 Task: Create in the project ArchiTech in Backlog an issue 'Create a data backup and recovery plan for a company's IT infrastructure', assign it to team member softage.4@softage.net and change the status to IN PROGRESS. Create in the project ArchiTech in Backlog an issue 'Develop a custom inventory management system', assign it to team member softage.1@softage.net and change the status to IN PROGRESS
Action: Mouse moved to (196, 63)
Screenshot: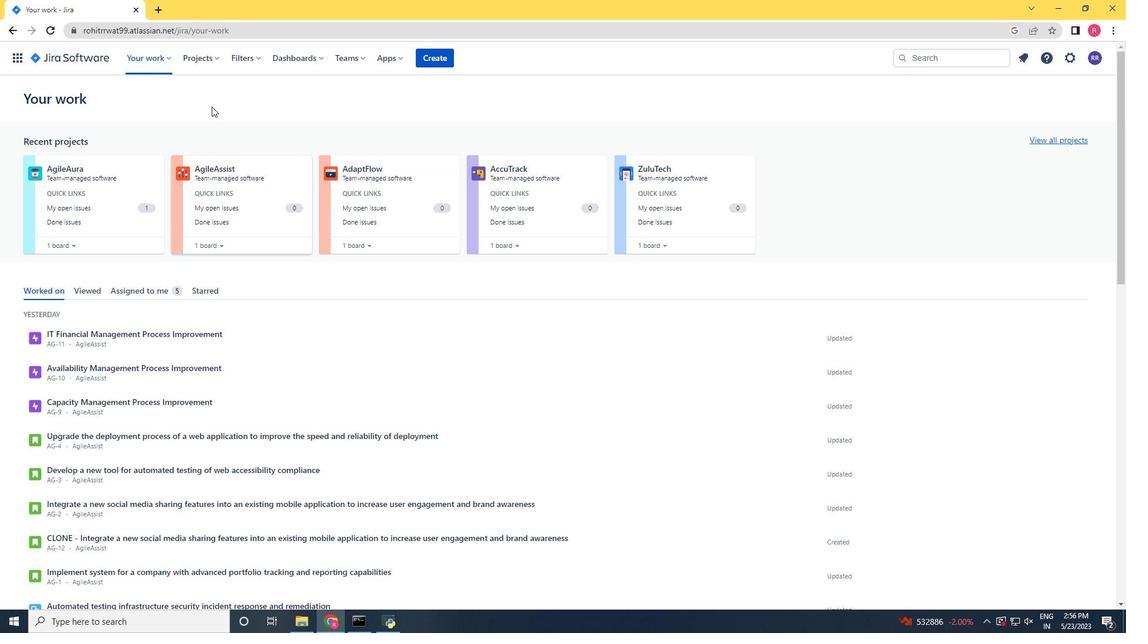 
Action: Mouse pressed left at (196, 63)
Screenshot: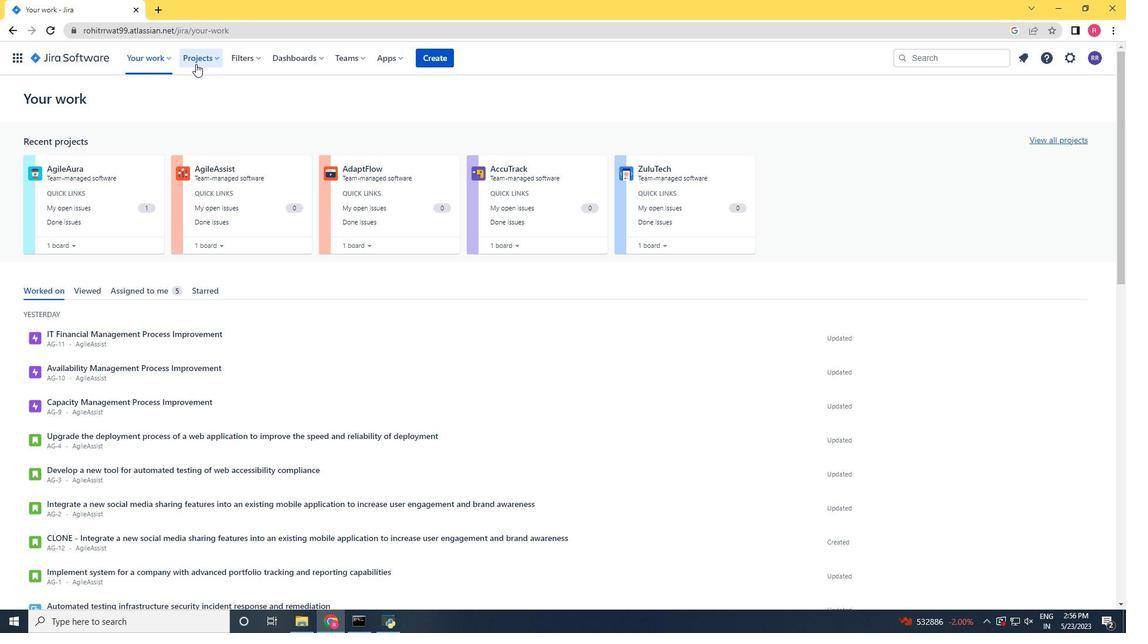
Action: Mouse moved to (235, 119)
Screenshot: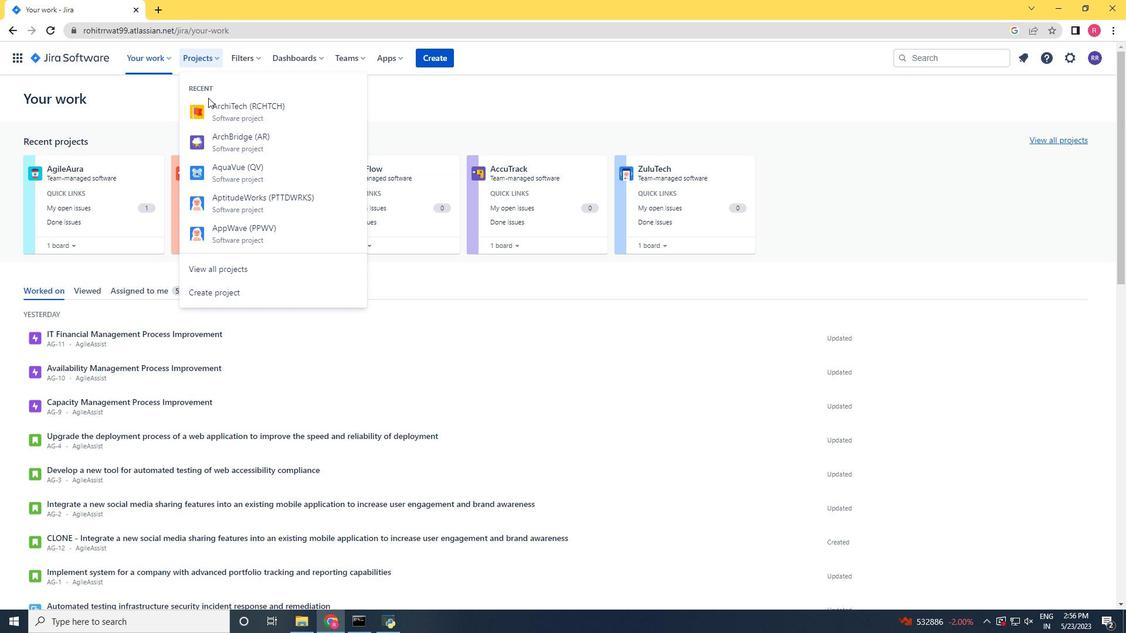 
Action: Mouse pressed left at (235, 119)
Screenshot: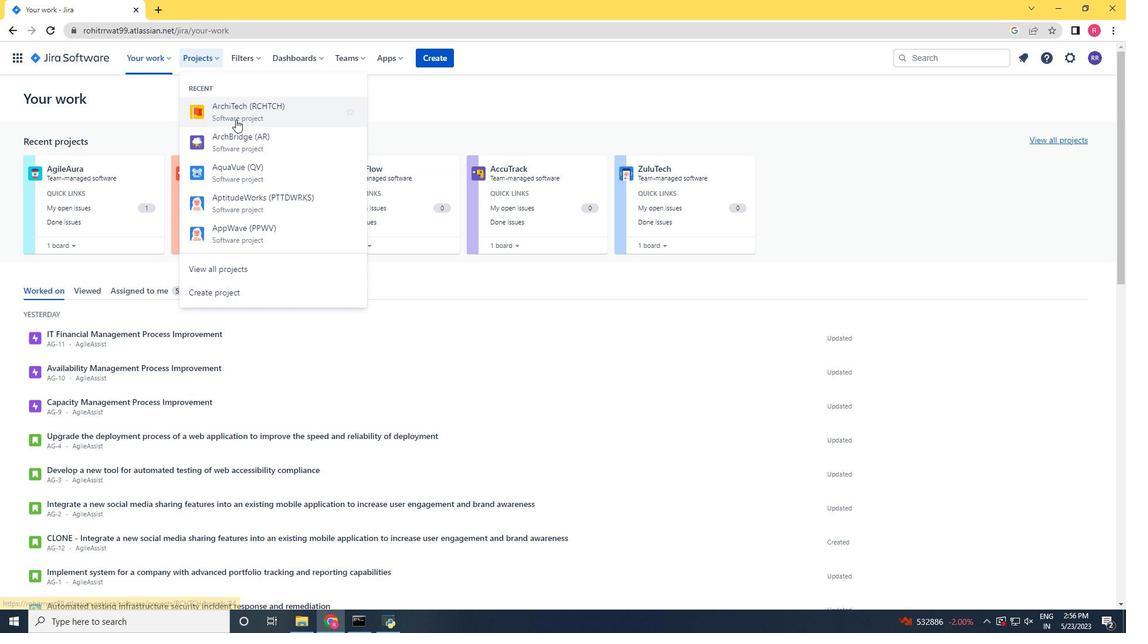
Action: Mouse moved to (72, 180)
Screenshot: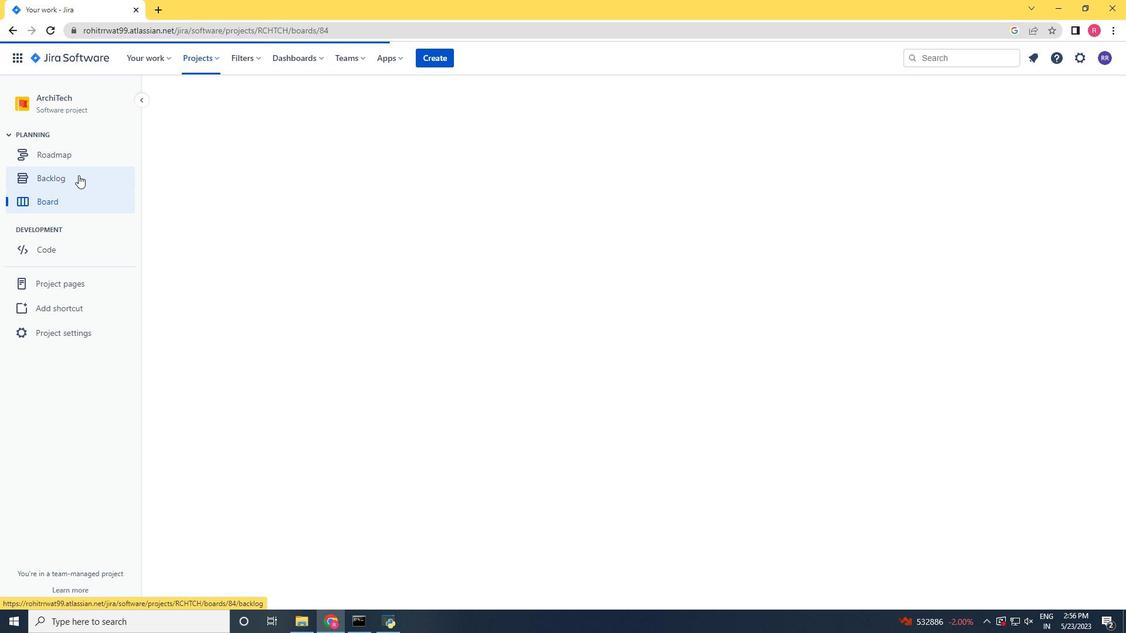
Action: Mouse pressed left at (72, 180)
Screenshot: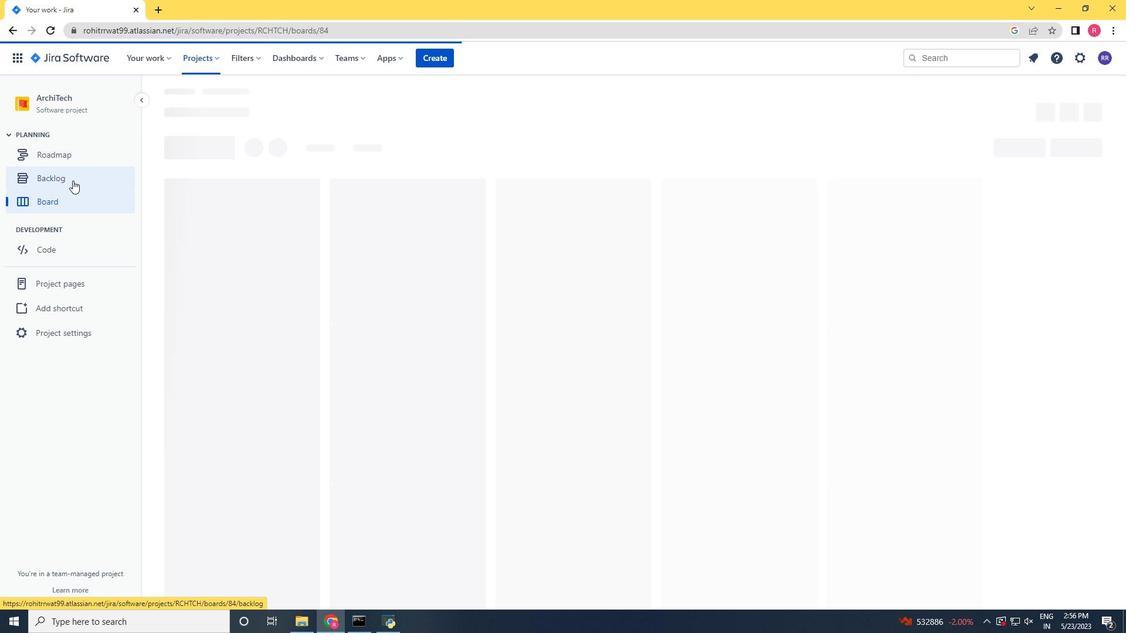 
Action: Mouse moved to (225, 446)
Screenshot: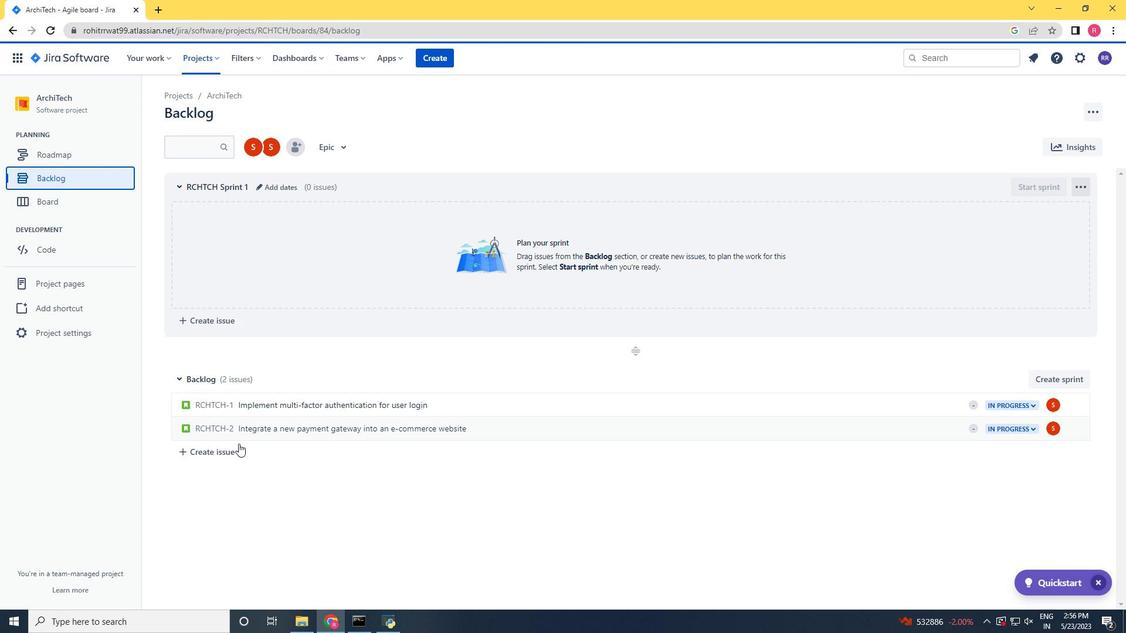 
Action: Mouse pressed left at (225, 446)
Screenshot: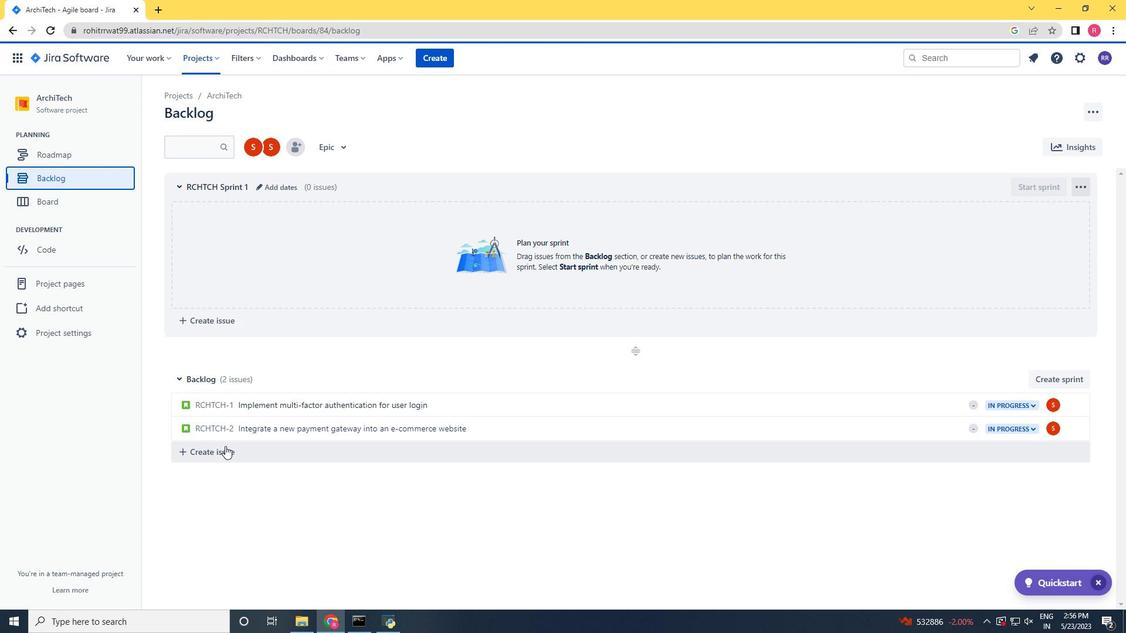 
Action: Mouse scrolled (225, 446) with delta (0, 0)
Screenshot: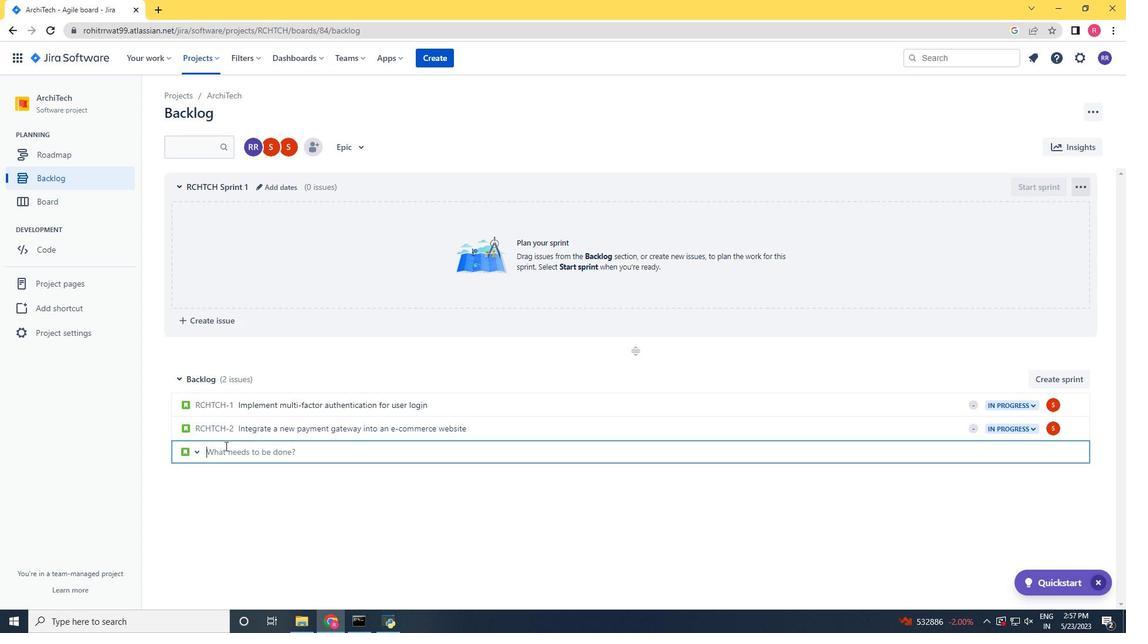 
Action: Mouse scrolled (225, 446) with delta (0, 0)
Screenshot: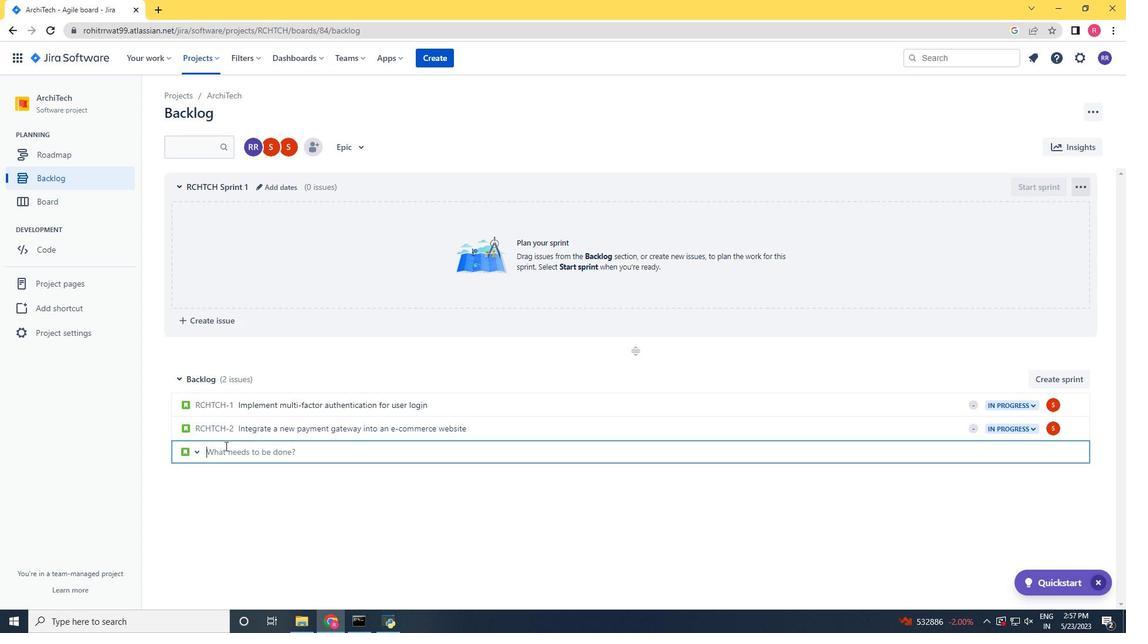 
Action: Key pressed <Key.shift>Create<Key.space>
Screenshot: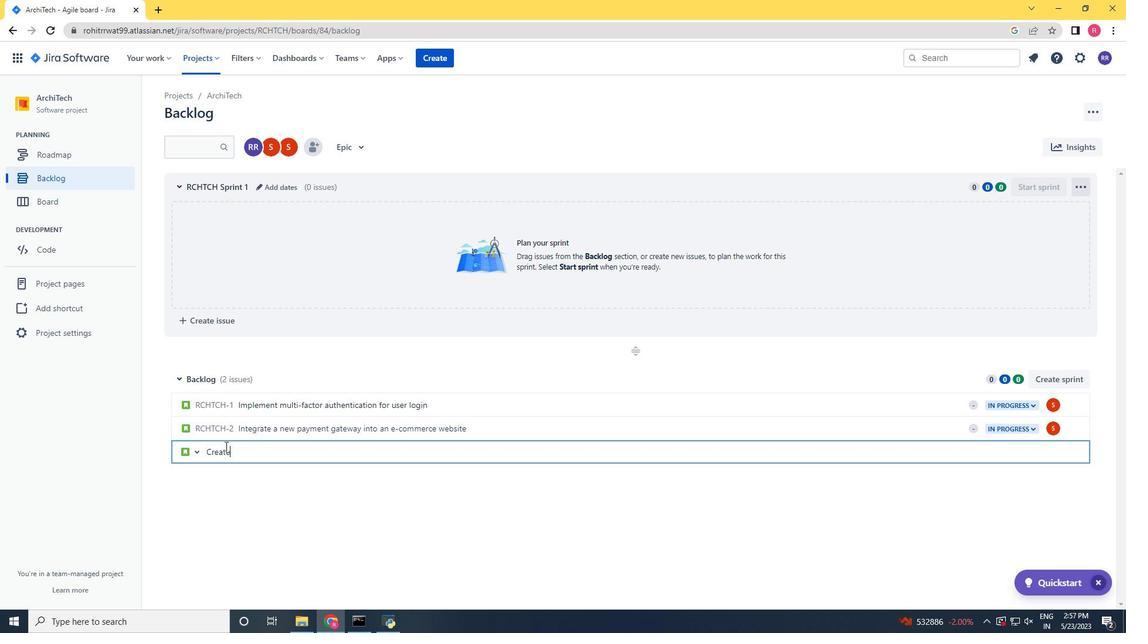 
Action: Mouse moved to (42, 251)
Screenshot: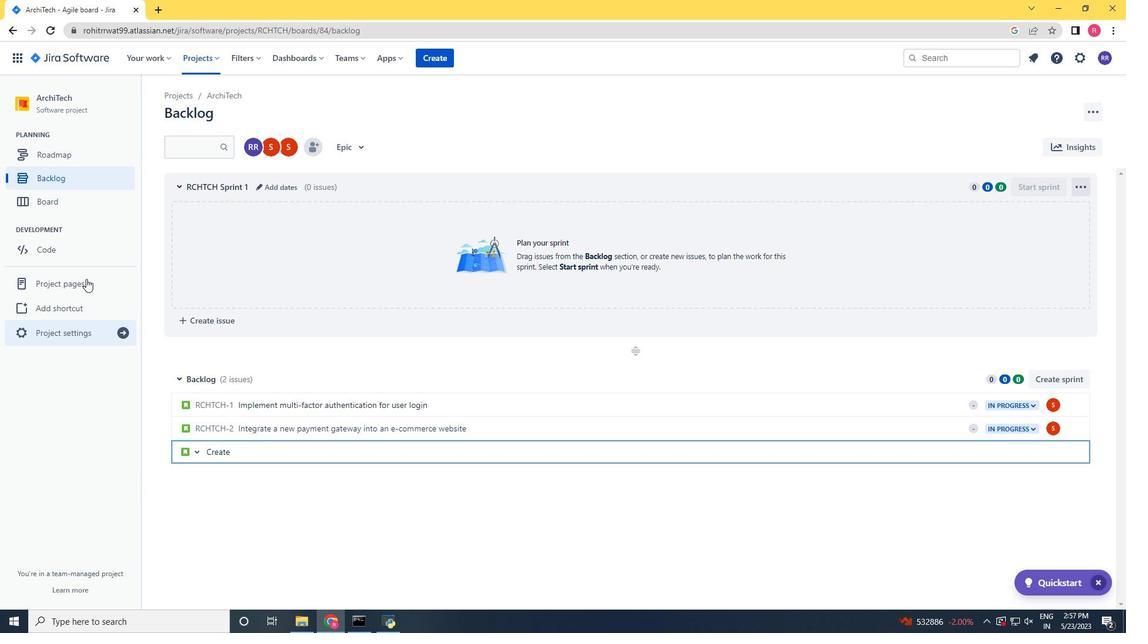 
Action: Key pressed a<Key.space>data<Key.space>bacj<Key.backspace>kup<Key.space>and<Key.space>recovery<Key.space>plan<Key.space>for<Key.space>a<Key.space>cp<Key.backspace>op<Key.backspace>mpany<Key.space><Key.backspace>'s<Key.space><Key.shift>IT<Key.space>infrastucture<Key.space><Key.left><Key.left><Key.left><Key.left><Key.left><Key.left><Key.left><Key.left><Key.left><Key.left><Key.left><Key.left><Key.right><Key.right><Key.right><Key.right><Key.right>r<Key.right><Key.right><Key.right><Key.right><Key.right><Key.right><Key.right><Key.right><Key.right><Key.right><Key.enter>
Screenshot: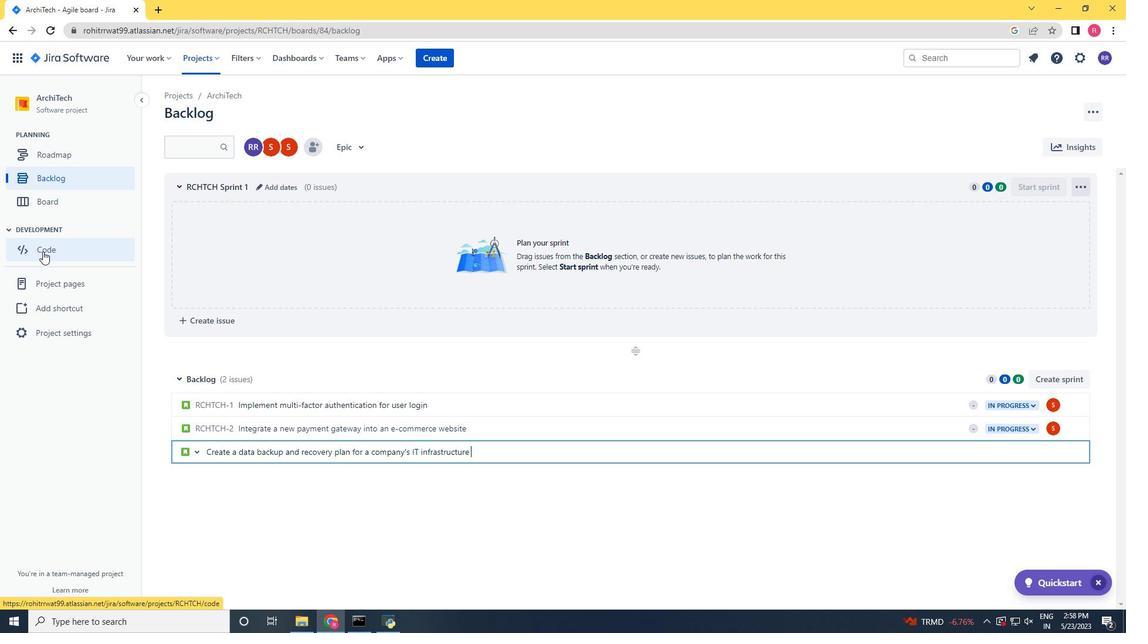 
Action: Mouse moved to (1018, 451)
Screenshot: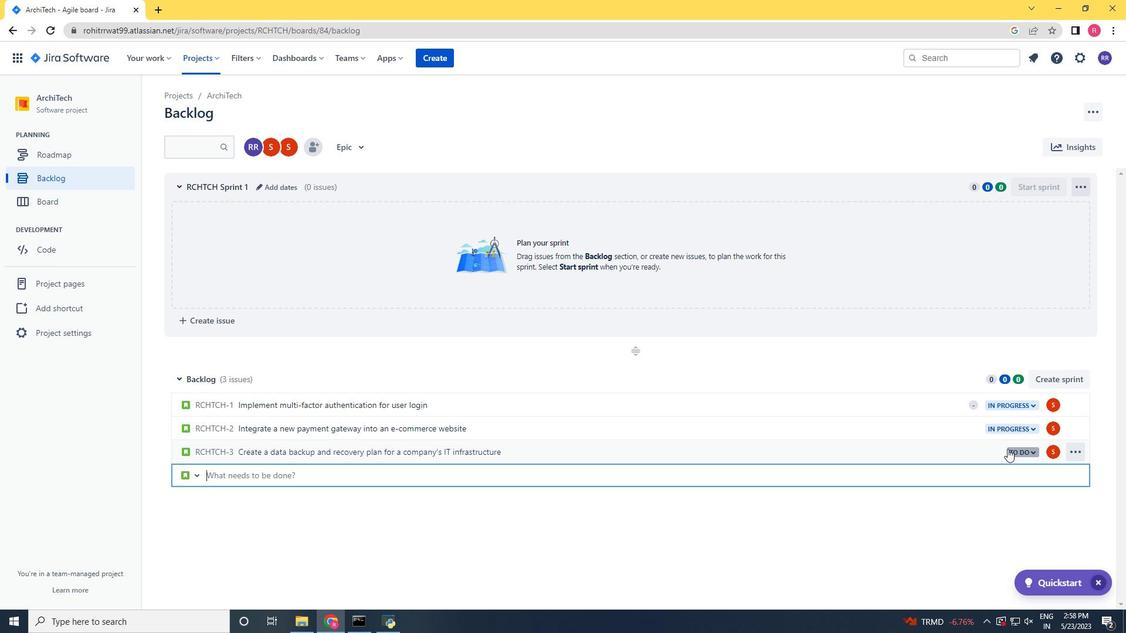 
Action: Mouse pressed left at (1018, 451)
Screenshot: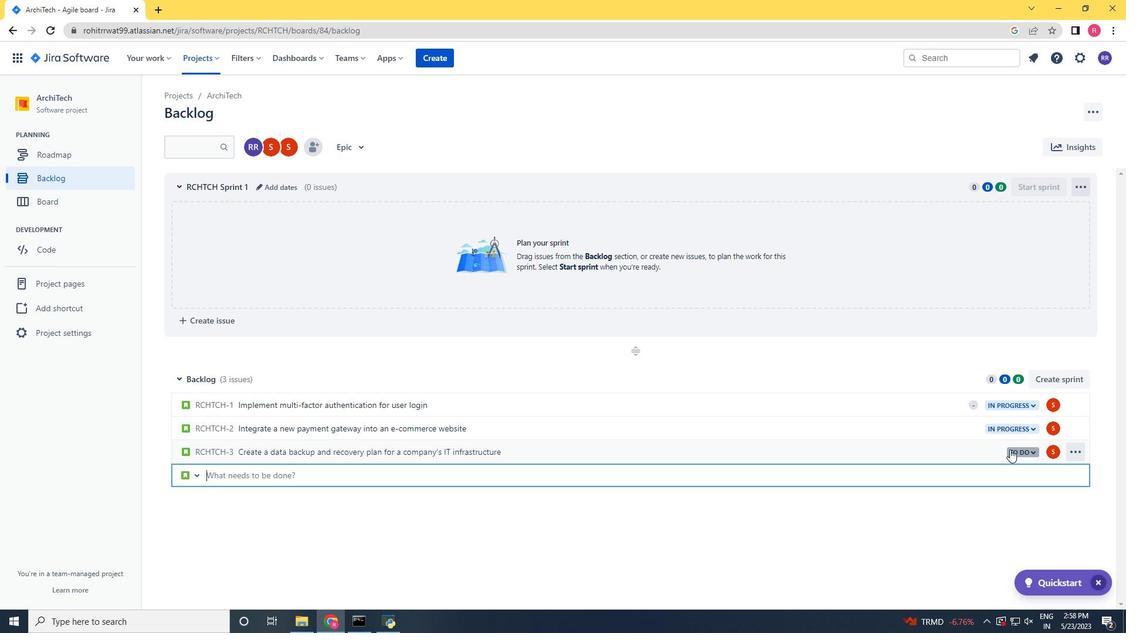 
Action: Mouse moved to (952, 480)
Screenshot: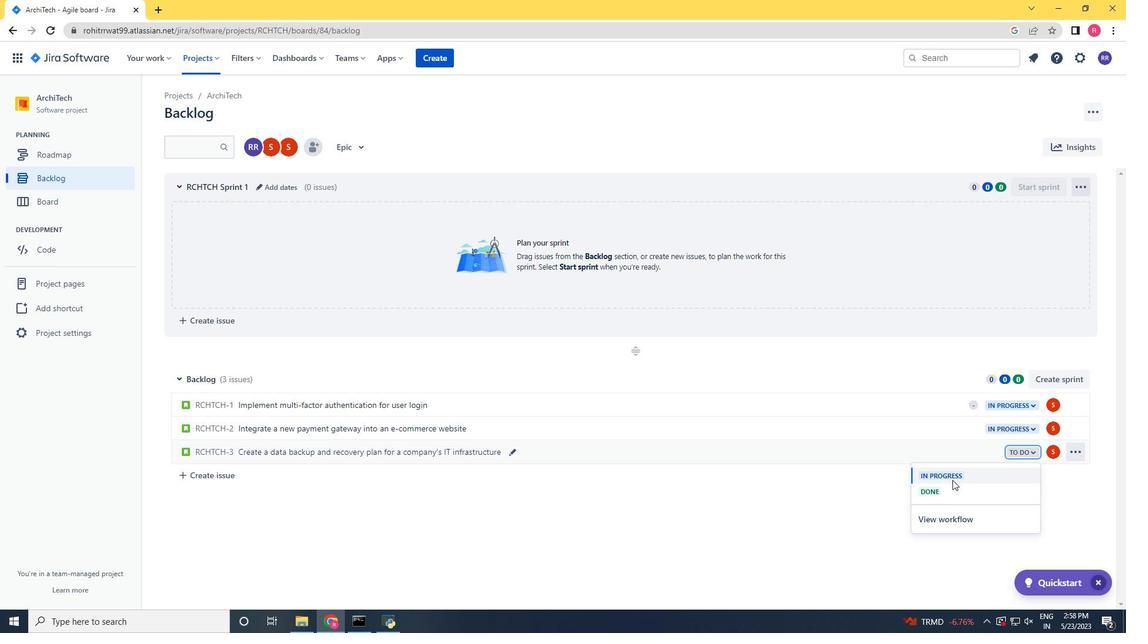 
Action: Mouse pressed left at (952, 480)
Screenshot: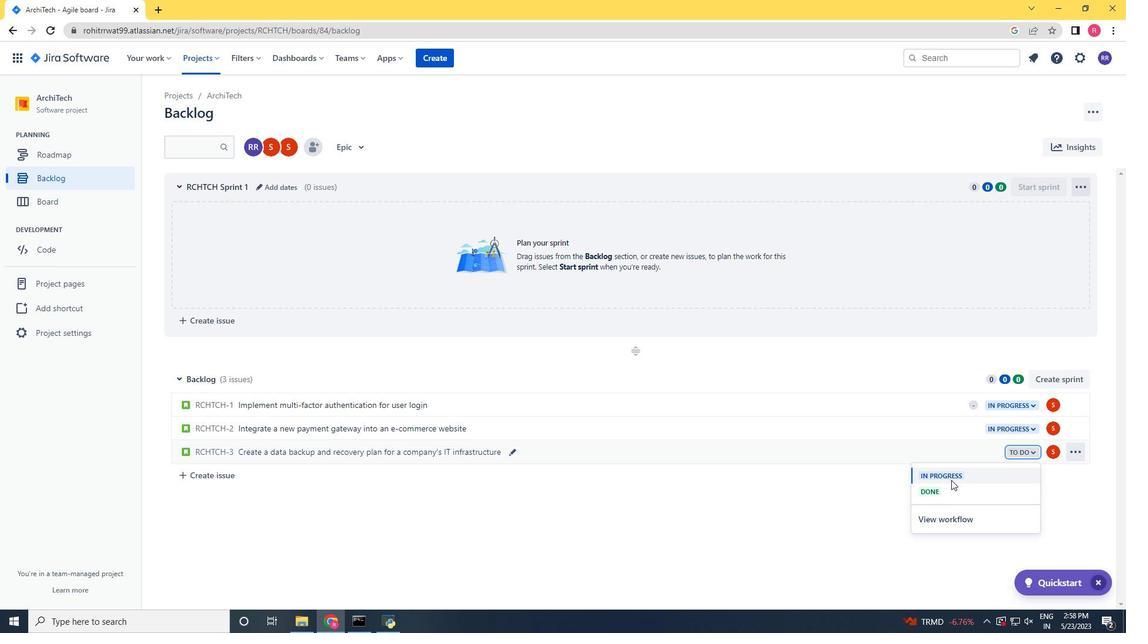 
Action: Mouse moved to (1049, 452)
Screenshot: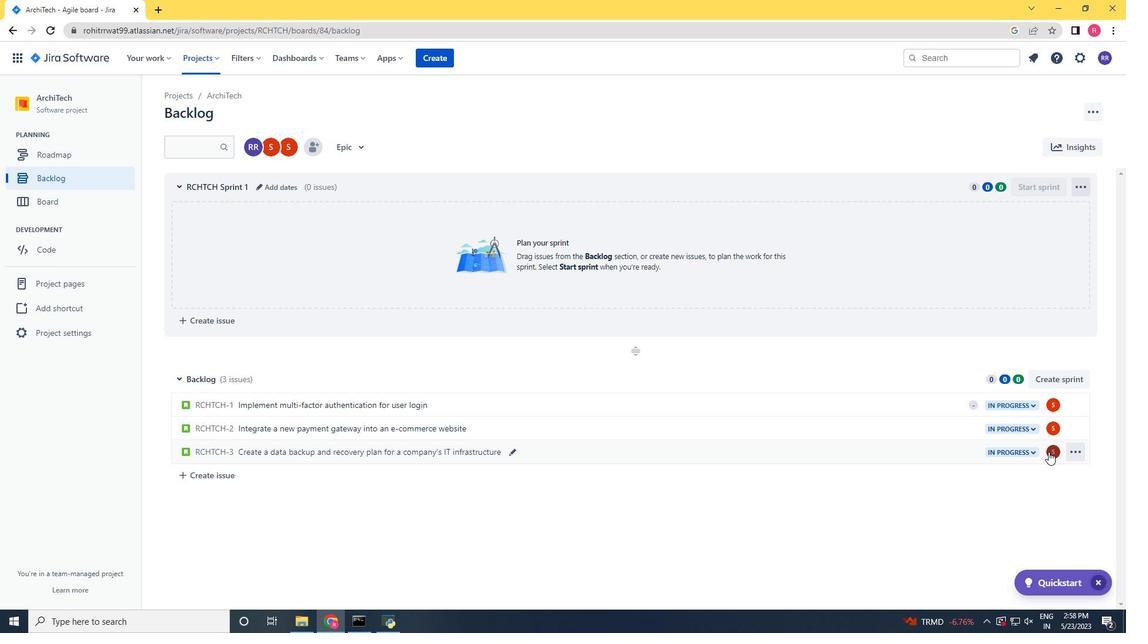 
Action: Mouse pressed left at (1049, 452)
Screenshot: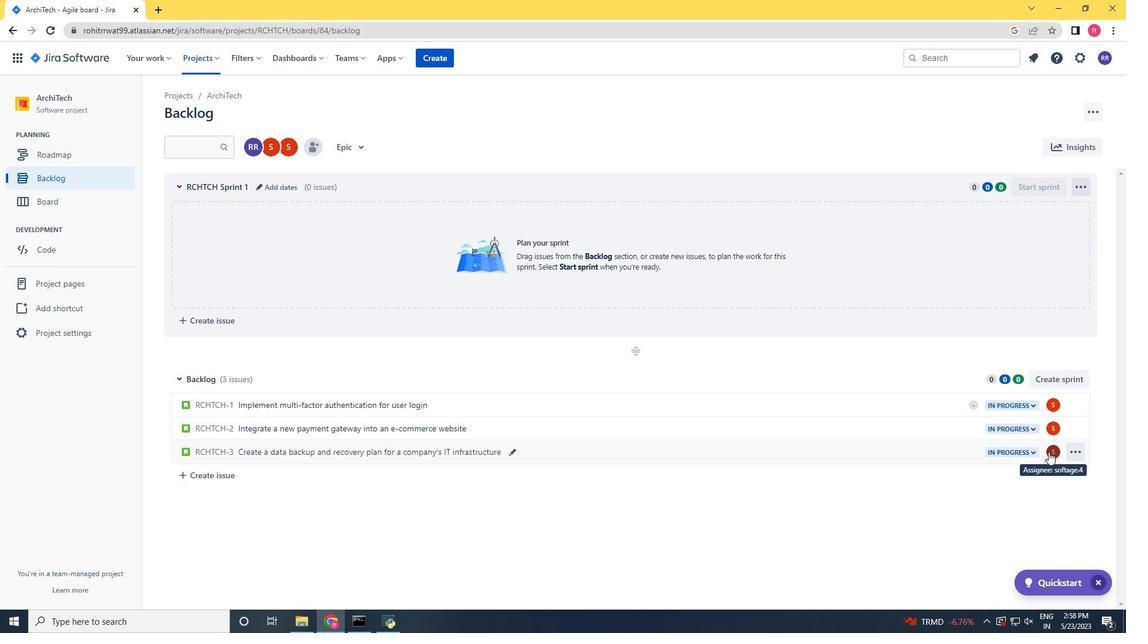 
Action: Mouse moved to (978, 514)
Screenshot: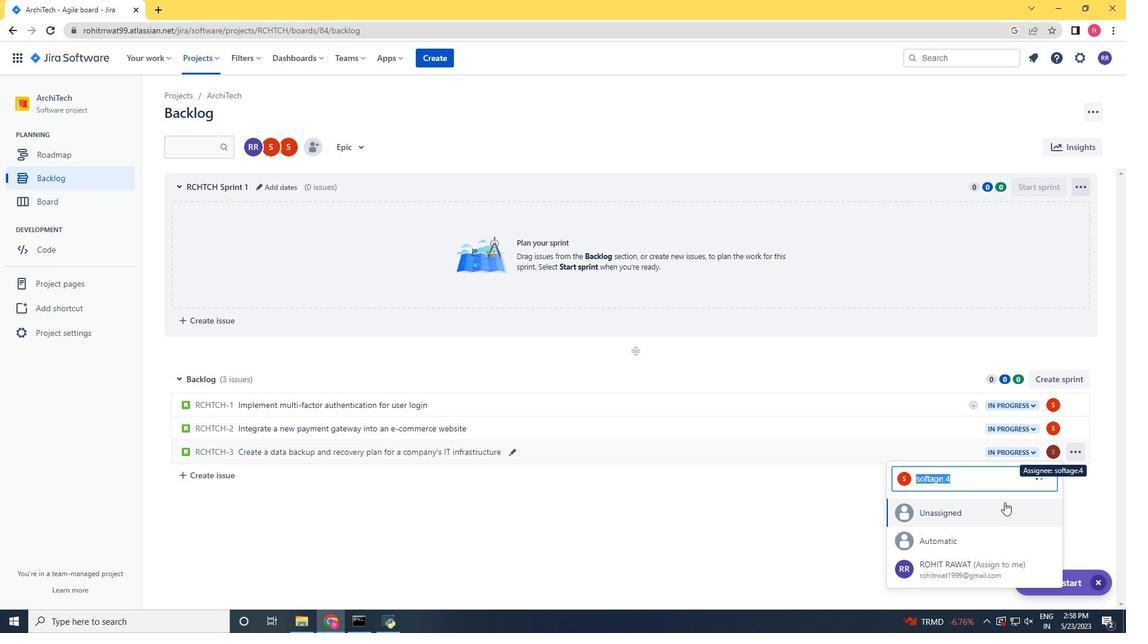 
Action: Mouse scrolled (978, 514) with delta (0, 0)
Screenshot: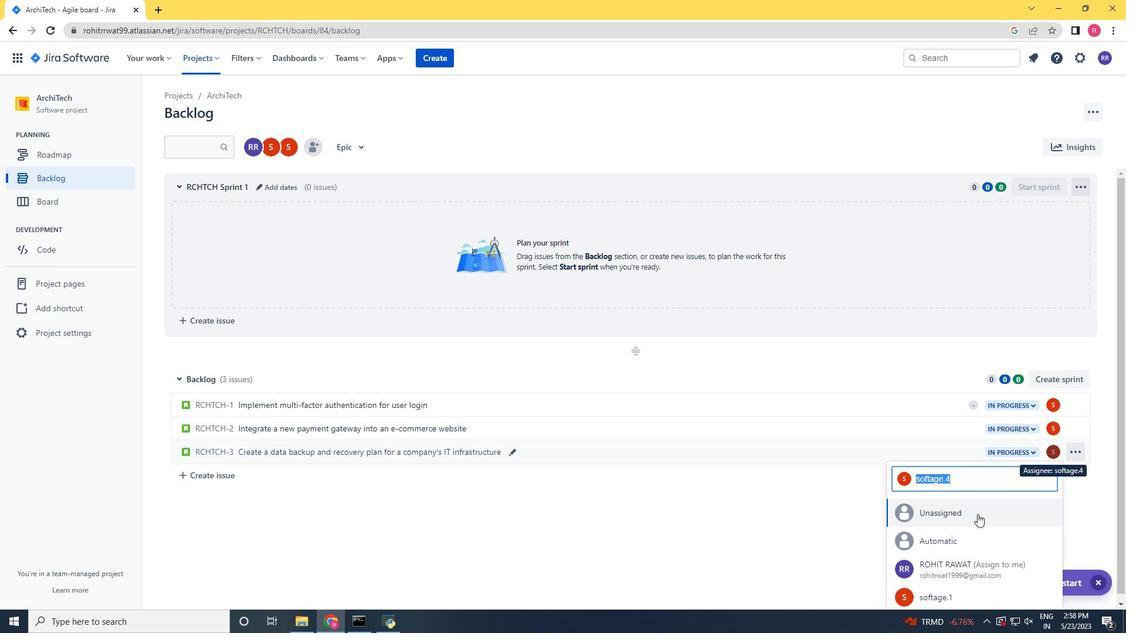 
Action: Mouse scrolled (978, 514) with delta (0, 0)
Screenshot: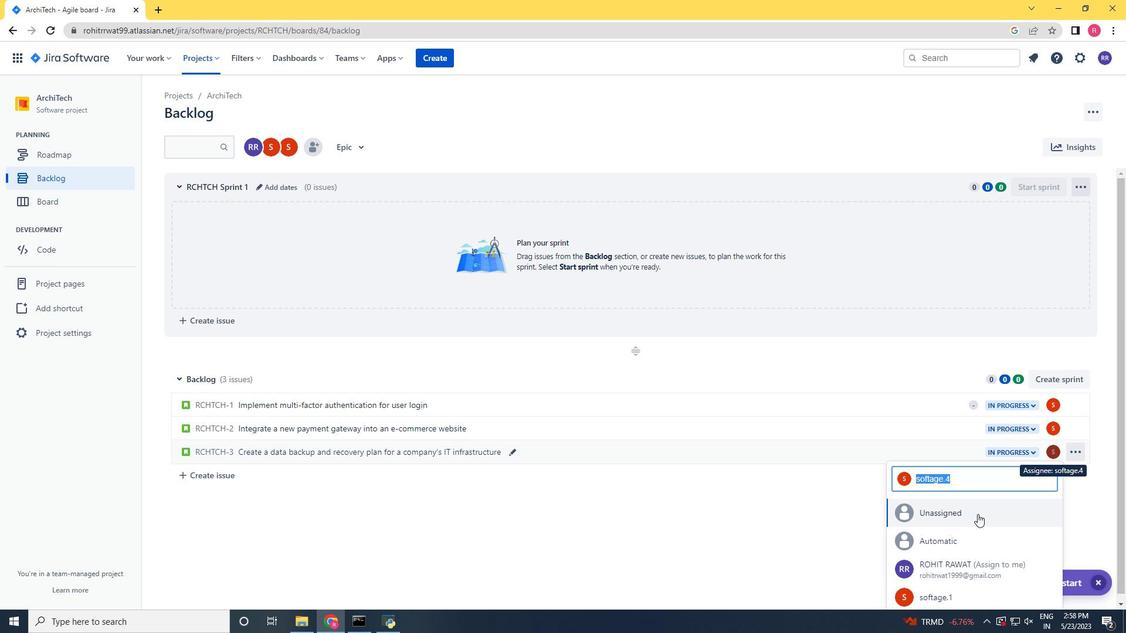 
Action: Mouse scrolled (978, 514) with delta (0, 0)
Screenshot: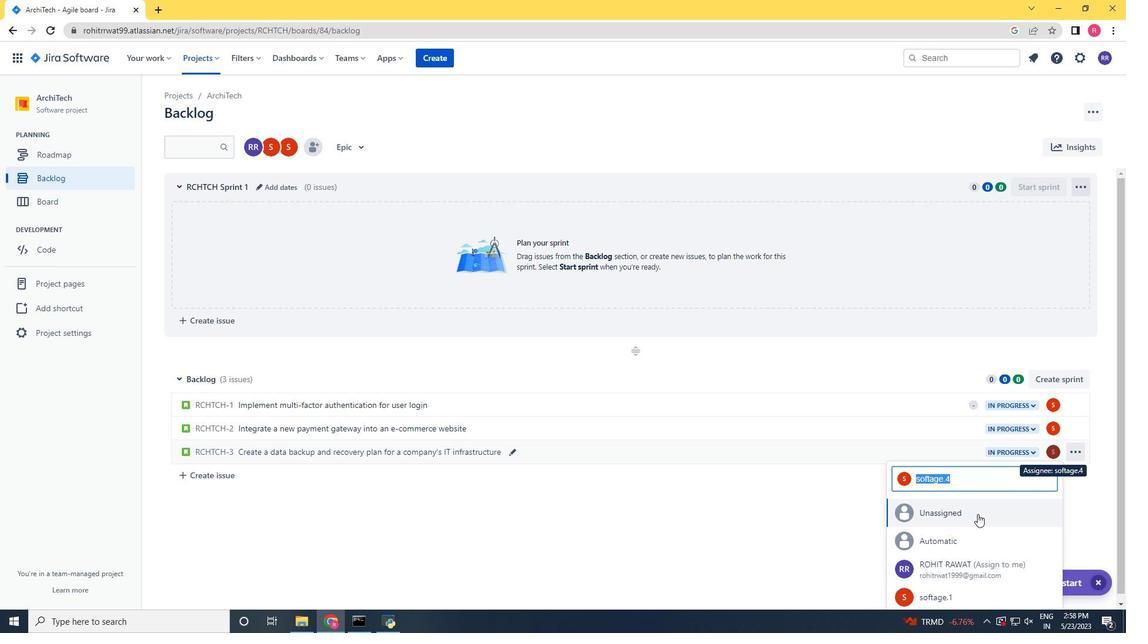 
Action: Mouse scrolled (978, 514) with delta (0, 0)
Screenshot: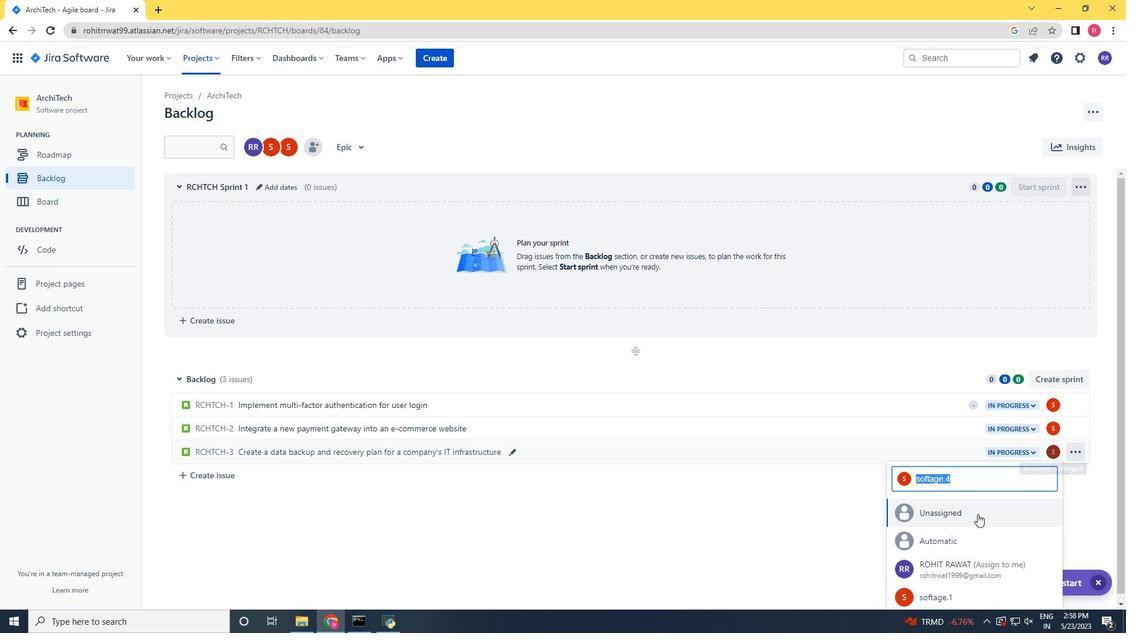 
Action: Mouse moved to (932, 594)
Screenshot: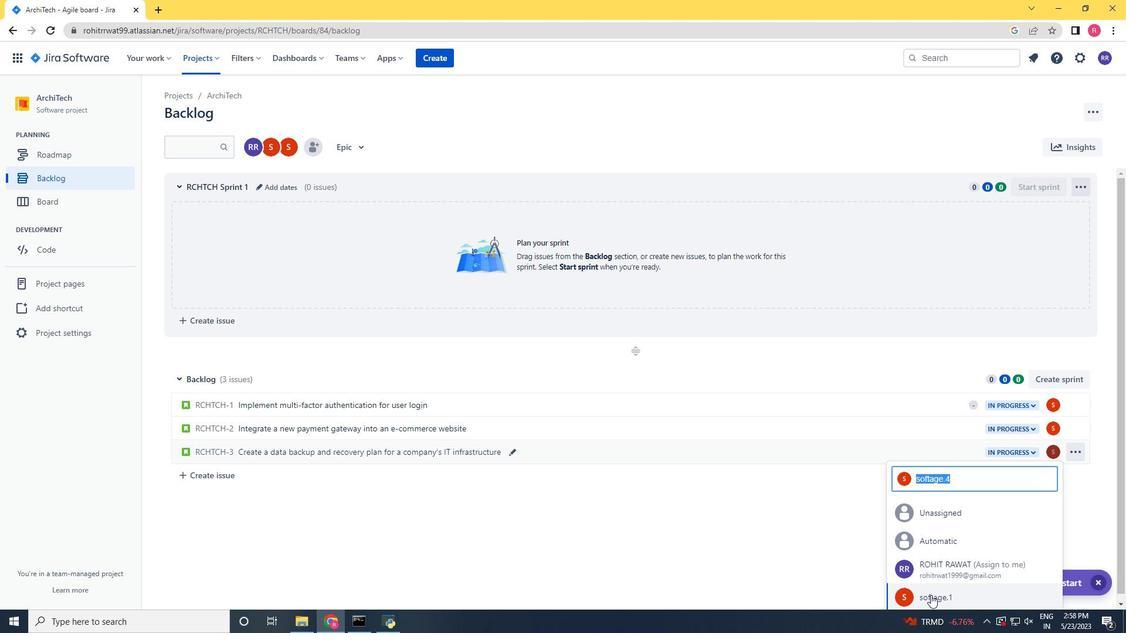 
Action: Mouse scrolled (932, 593) with delta (0, 0)
Screenshot: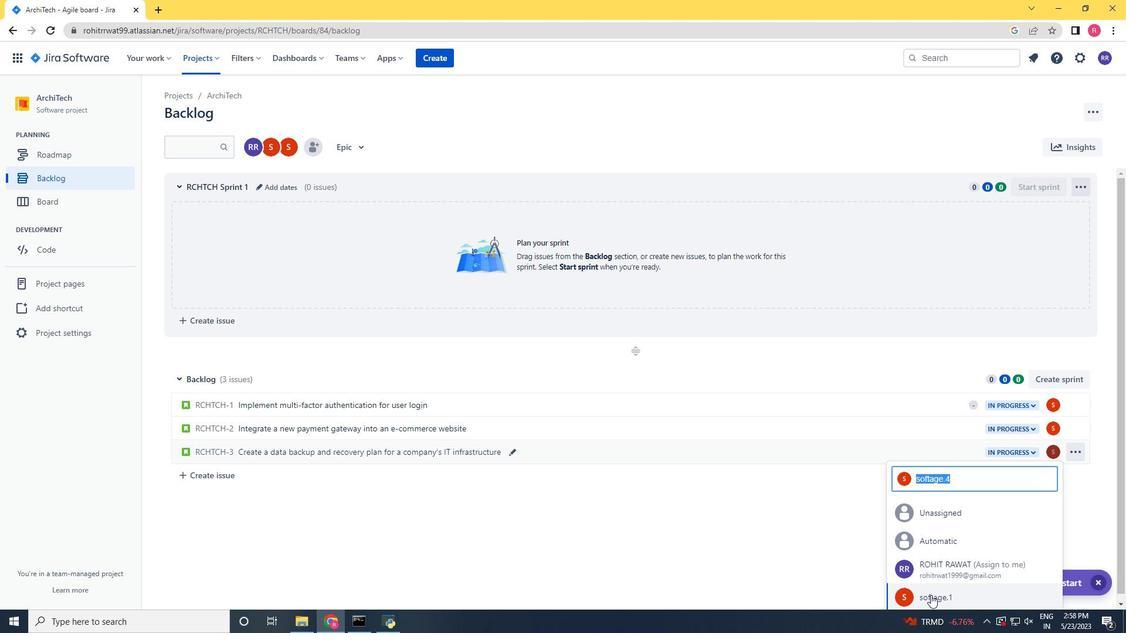 
Action: Mouse moved to (933, 592)
Screenshot: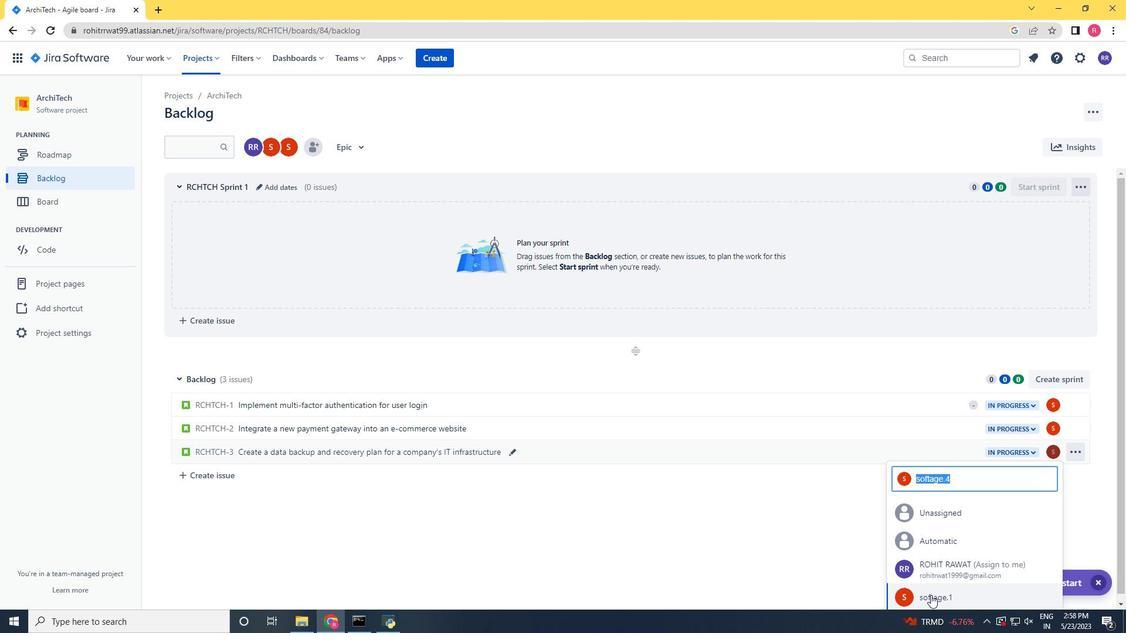
Action: Mouse scrolled (933, 592) with delta (0, 0)
Screenshot: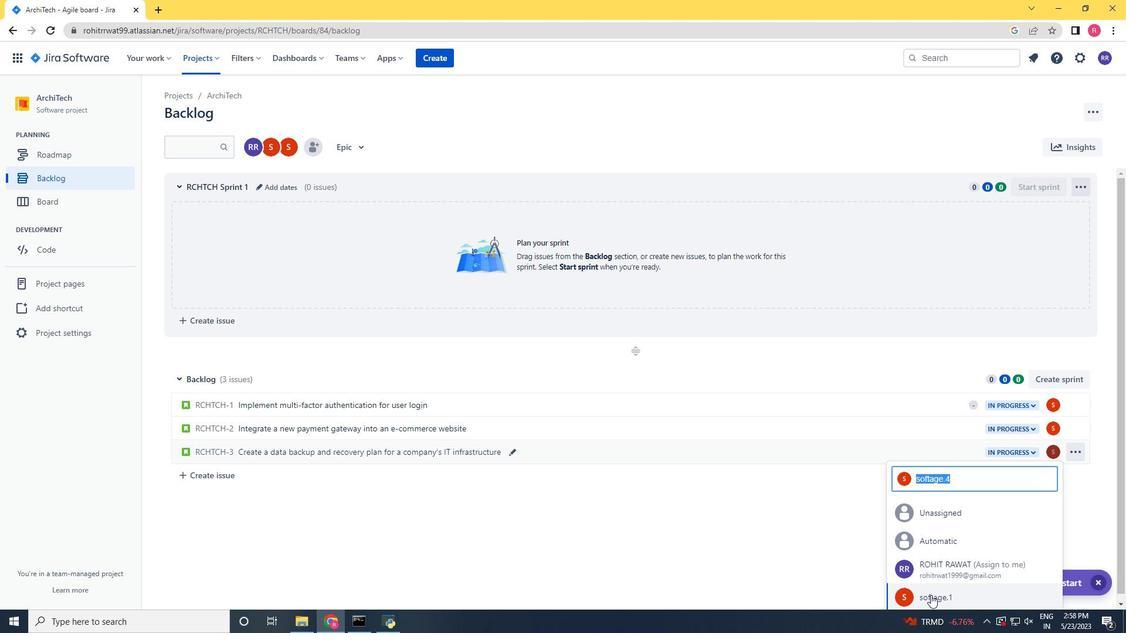 
Action: Mouse scrolled (933, 592) with delta (0, 0)
Screenshot: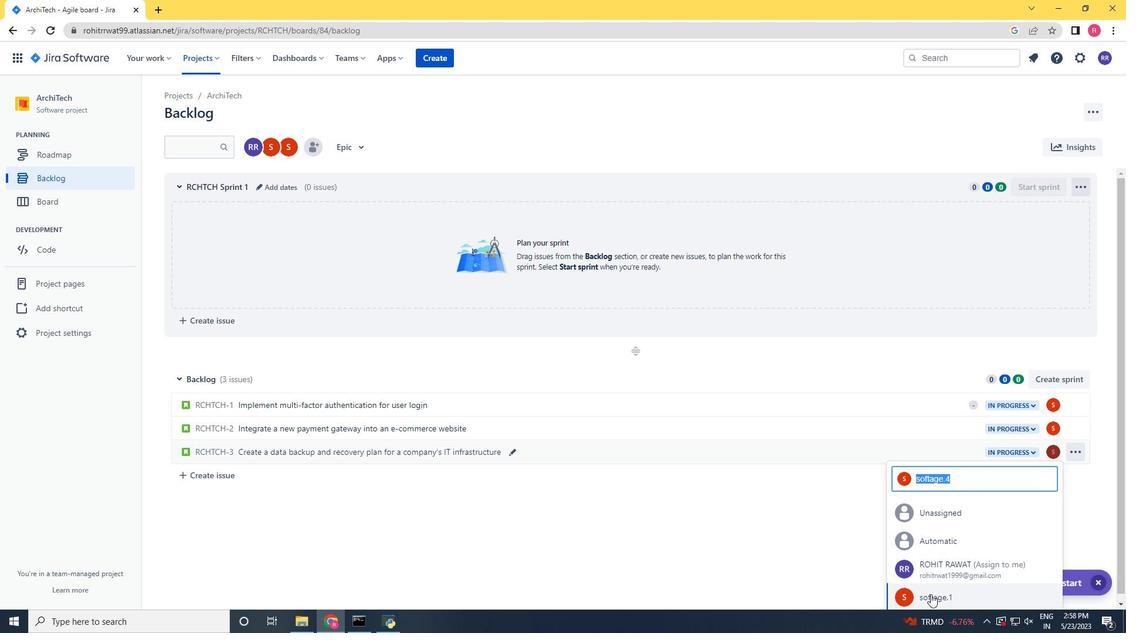 
Action: Mouse moved to (933, 592)
Screenshot: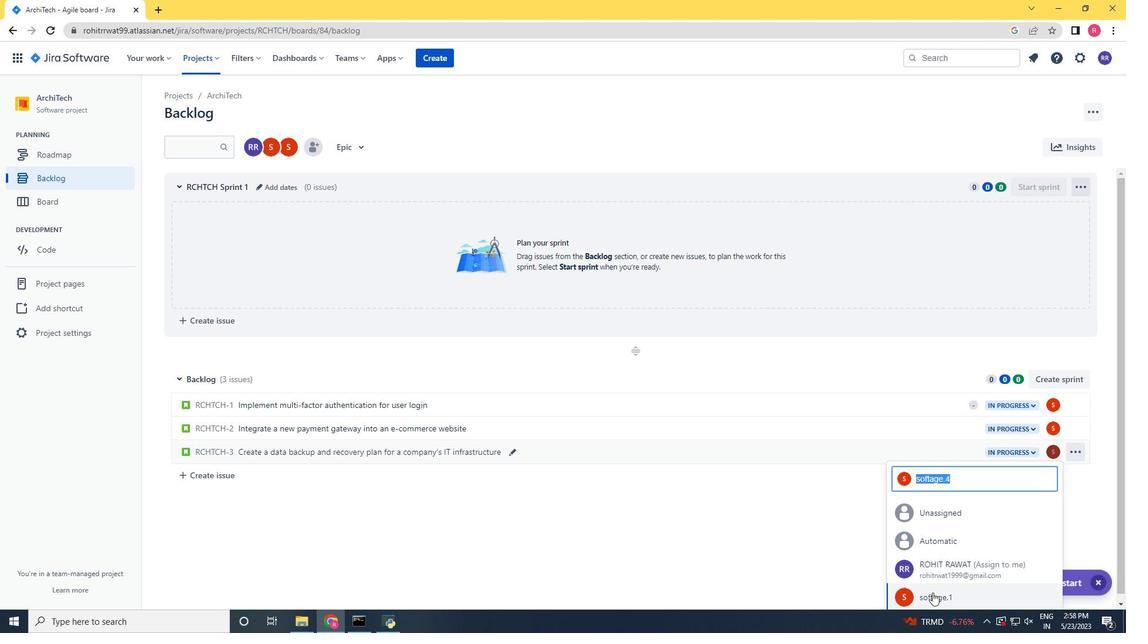 
Action: Mouse scrolled (933, 591) with delta (0, 0)
Screenshot: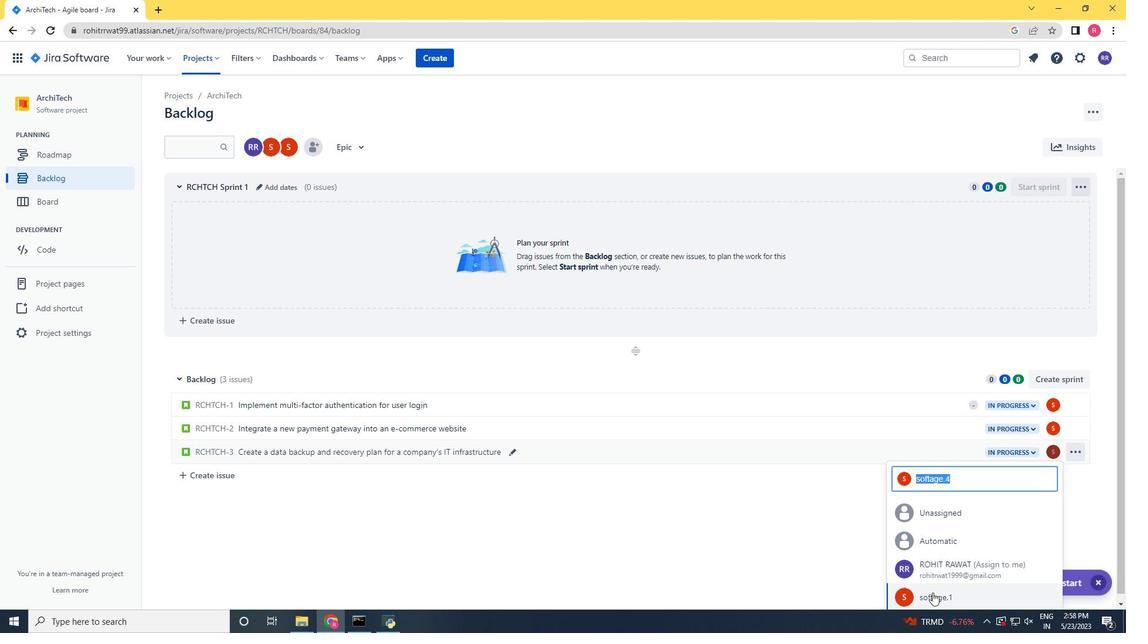
Action: Mouse moved to (555, 493)
Screenshot: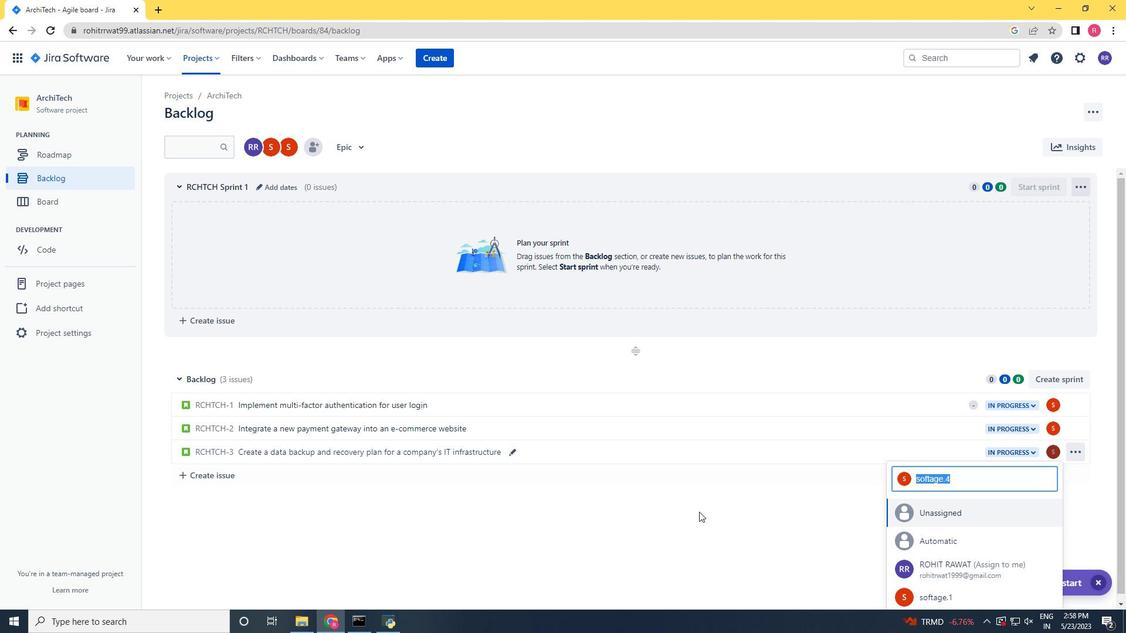 
Action: Mouse pressed left at (555, 493)
Screenshot: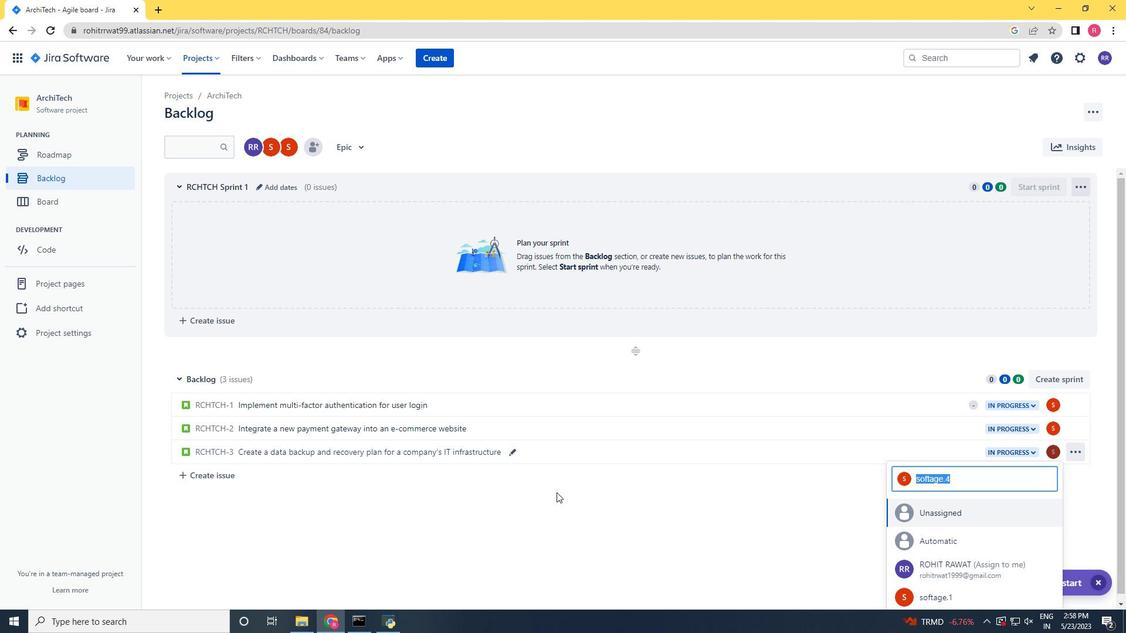 
Action: Mouse moved to (254, 481)
Screenshot: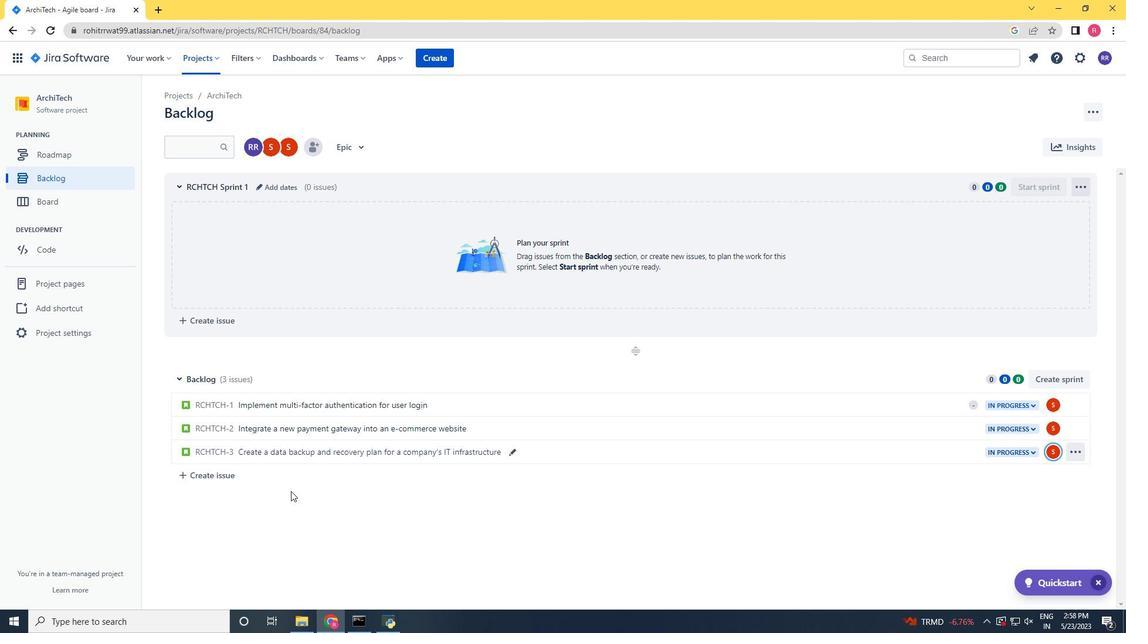 
Action: Mouse pressed left at (254, 481)
Screenshot: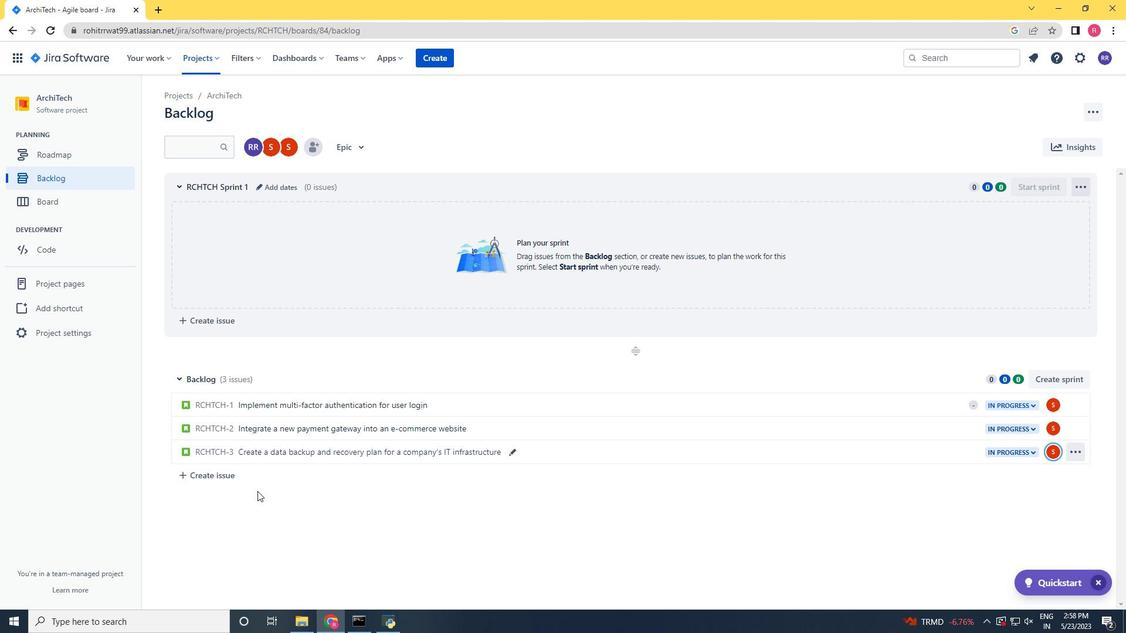 
Action: Mouse moved to (254, 480)
Screenshot: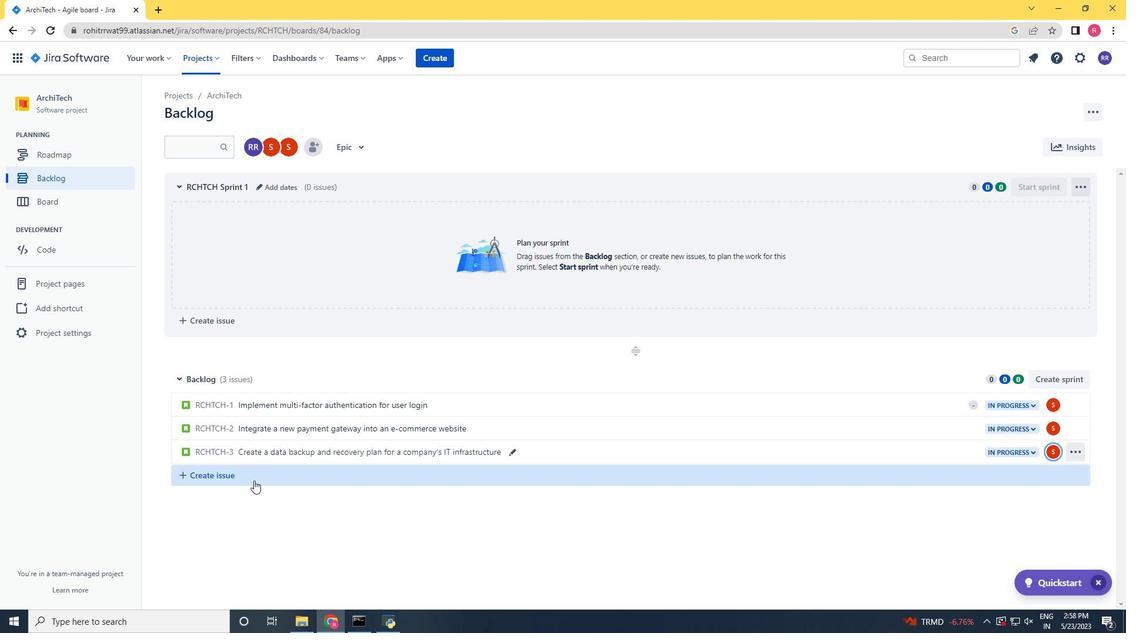 
Action: Key pressed <Key.shift>Develop<Key.space>a<Key.space>custom<Key.space>inventory<Key.space>management<Key.space>system<Key.space><Key.enter><Key.enter>
Screenshot: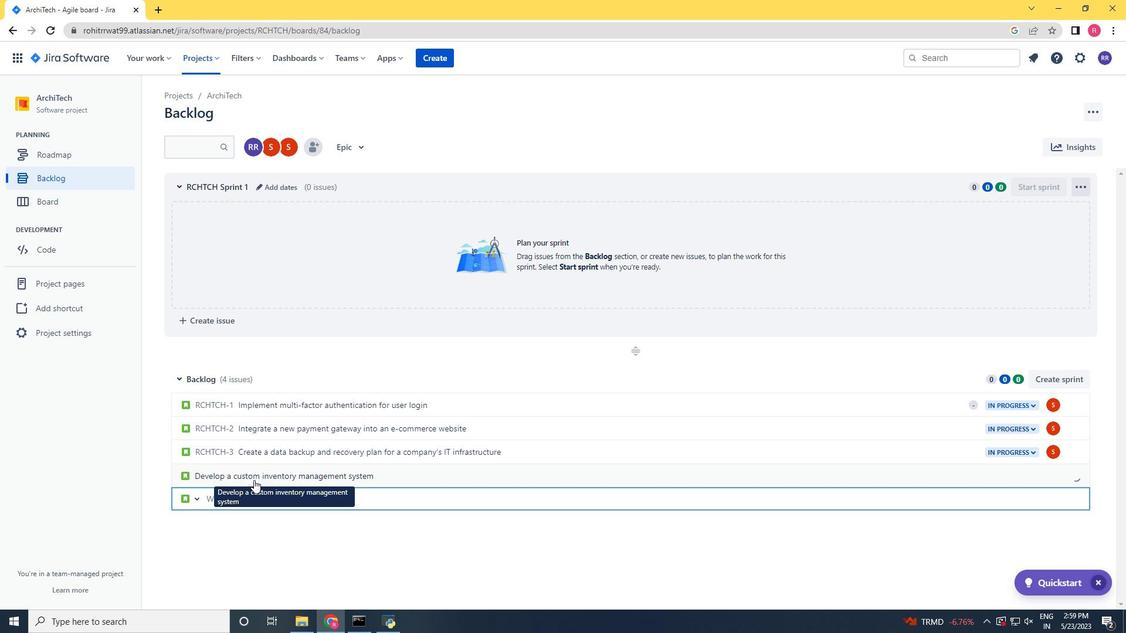 
Action: Mouse moved to (1054, 477)
Screenshot: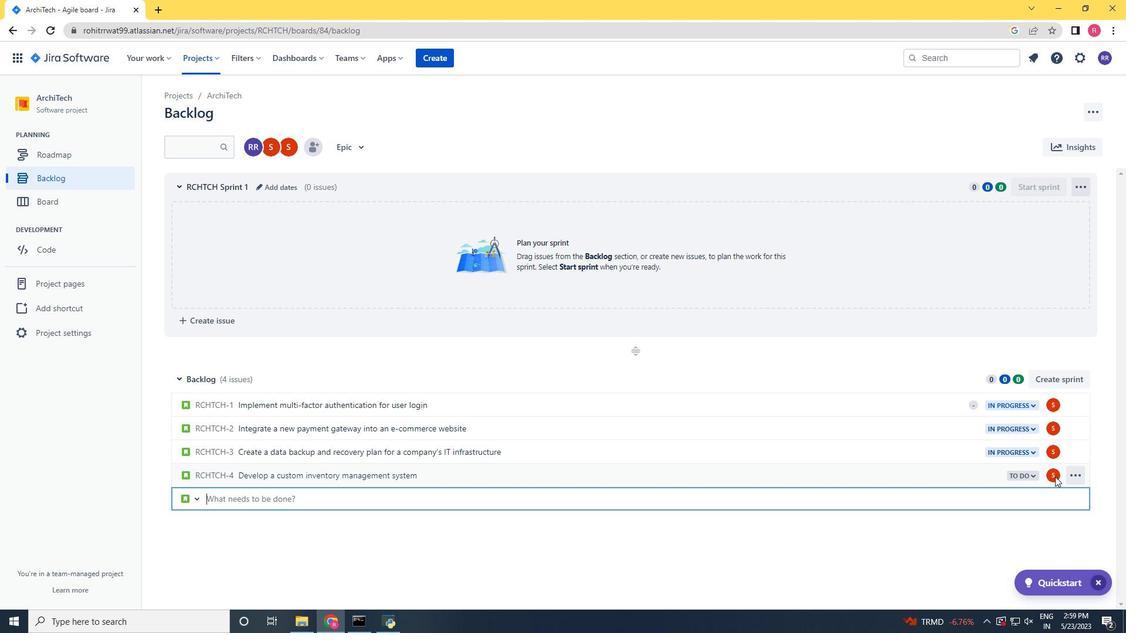
Action: Mouse pressed left at (1054, 477)
Screenshot: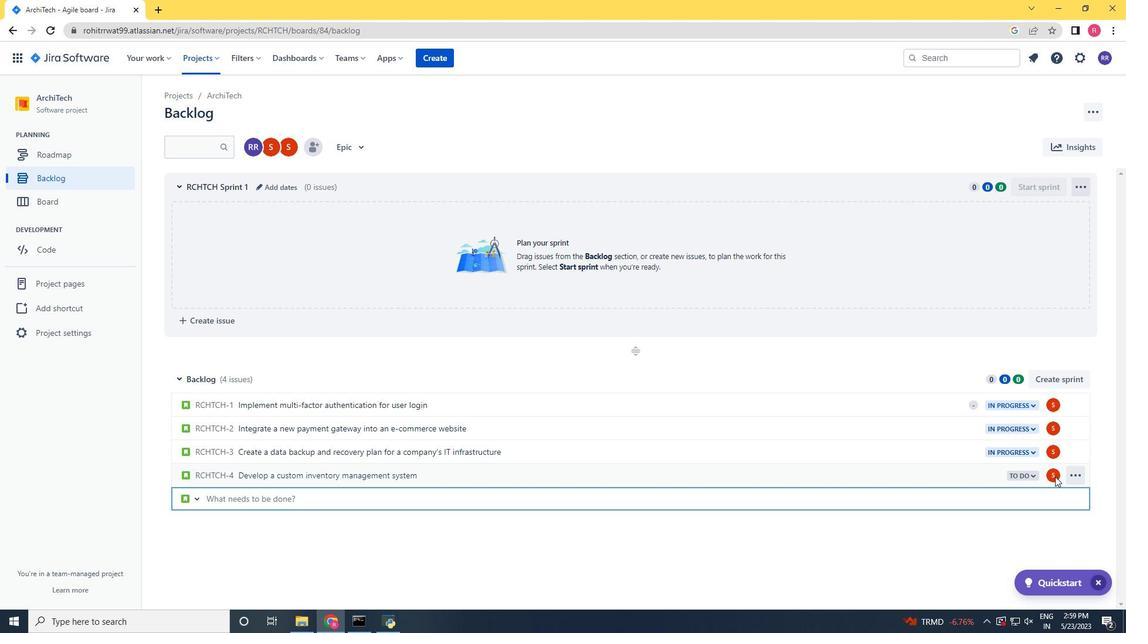 
Action: Mouse moved to (969, 572)
Screenshot: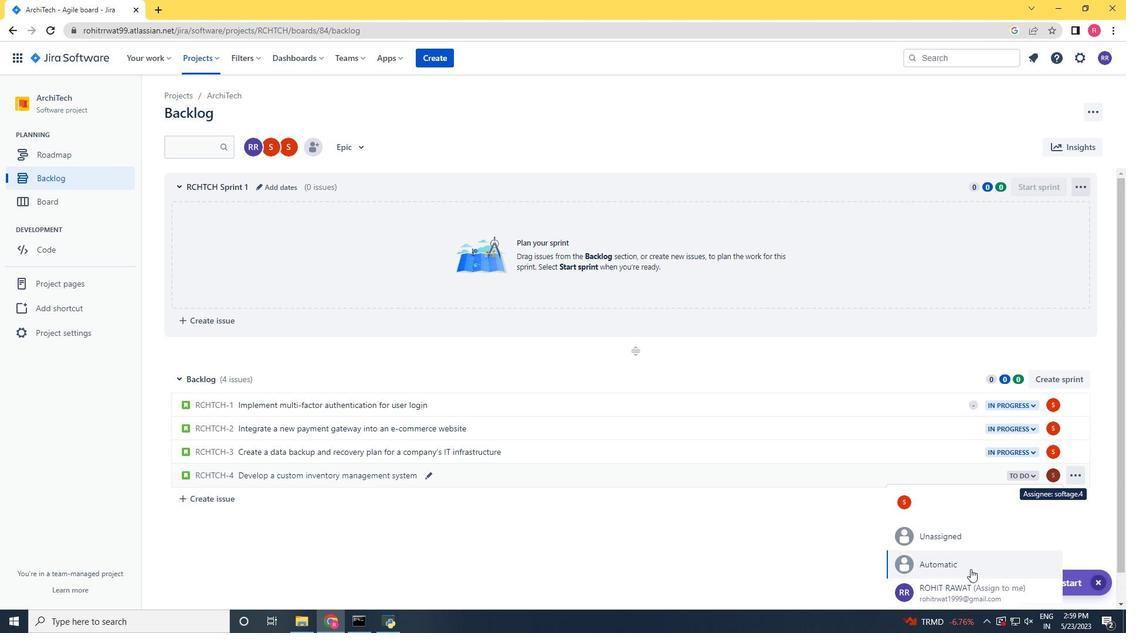 
Action: Mouse scrolled (969, 571) with delta (0, 0)
Screenshot: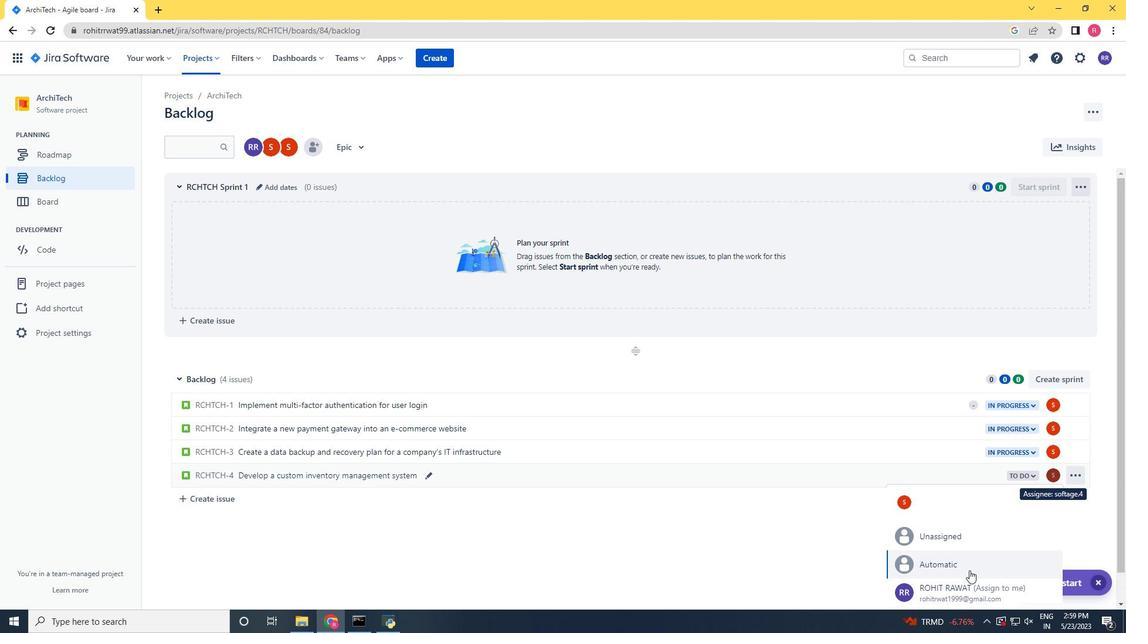 
Action: Mouse scrolled (969, 571) with delta (0, 0)
Screenshot: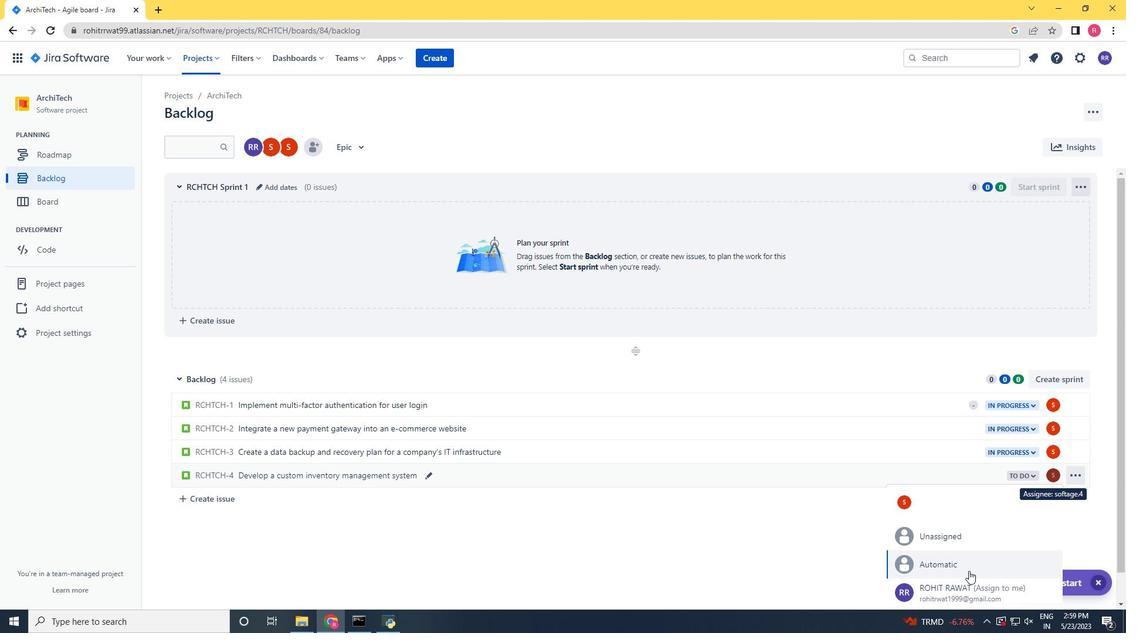 
Action: Mouse scrolled (969, 571) with delta (0, 0)
Screenshot: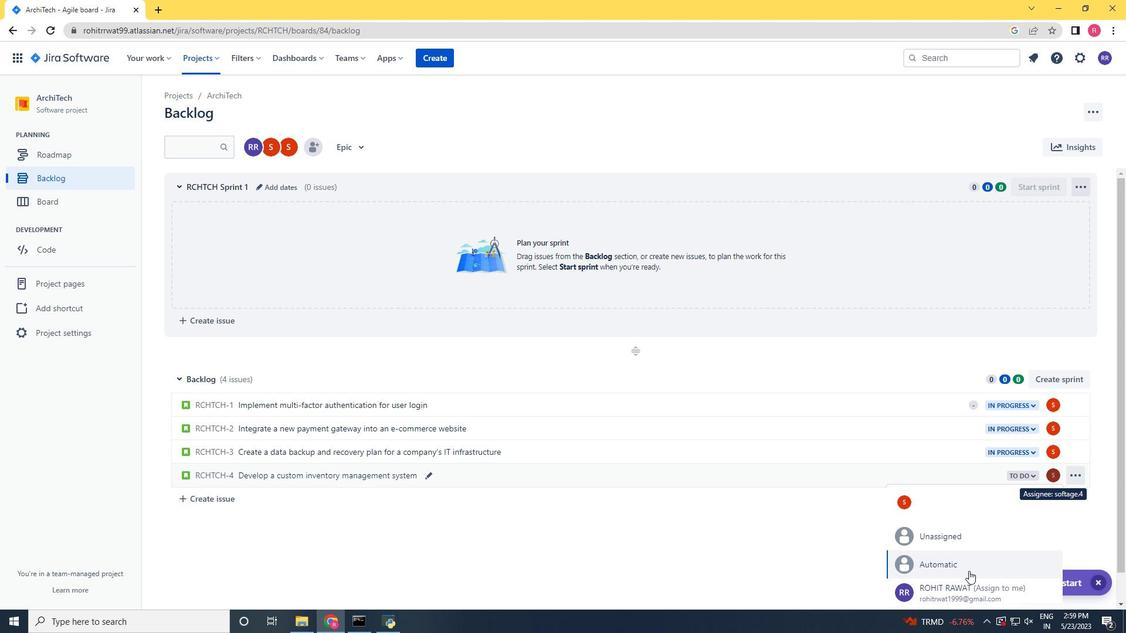 
Action: Mouse scrolled (969, 571) with delta (0, 0)
Screenshot: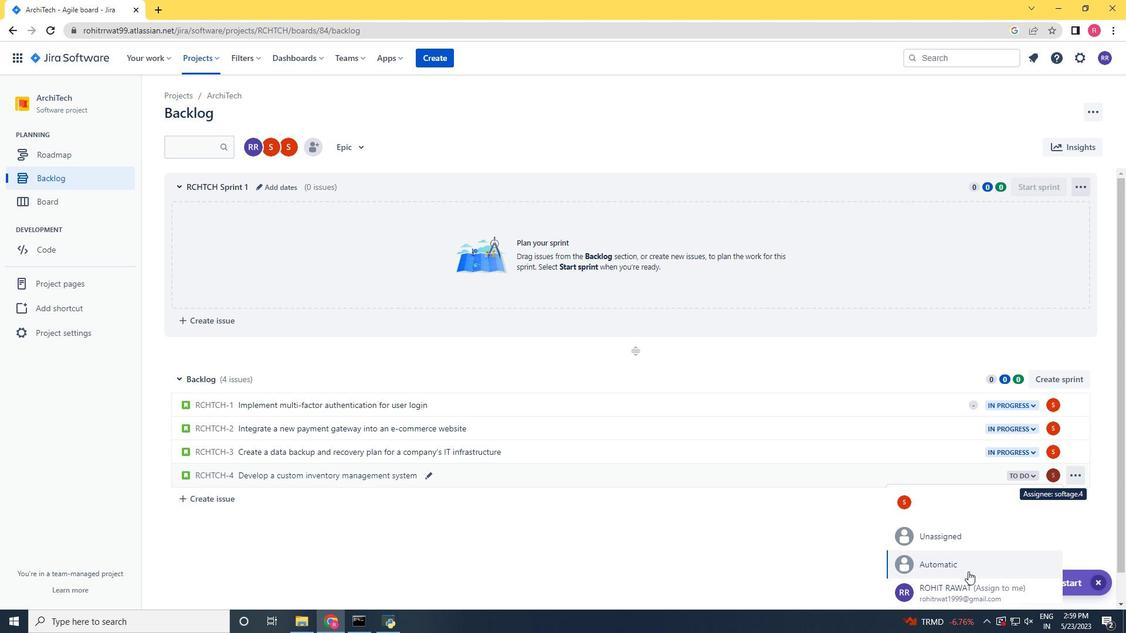 
Action: Mouse scrolled (969, 571) with delta (0, 0)
Screenshot: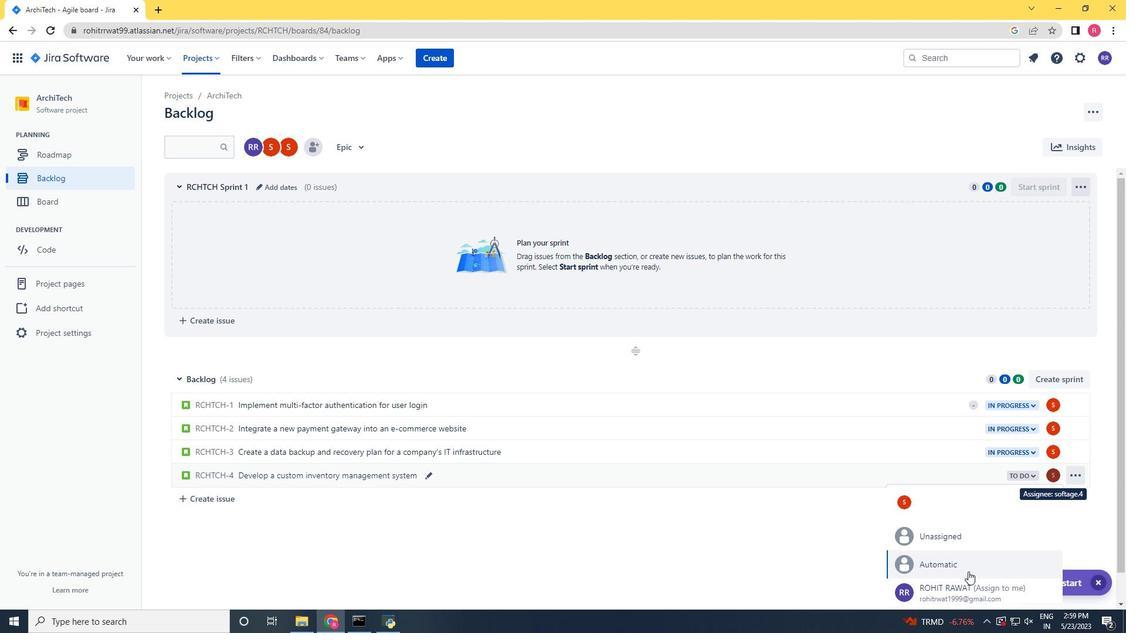 
Action: Mouse moved to (1033, 474)
Screenshot: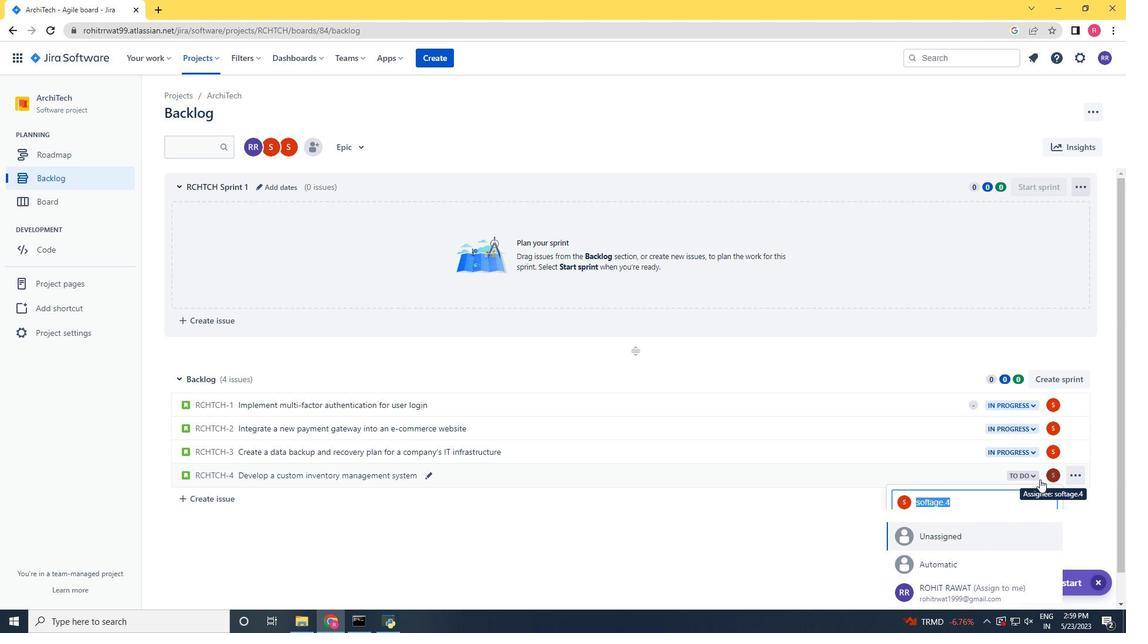 
Action: Key pressed softage.1
Screenshot: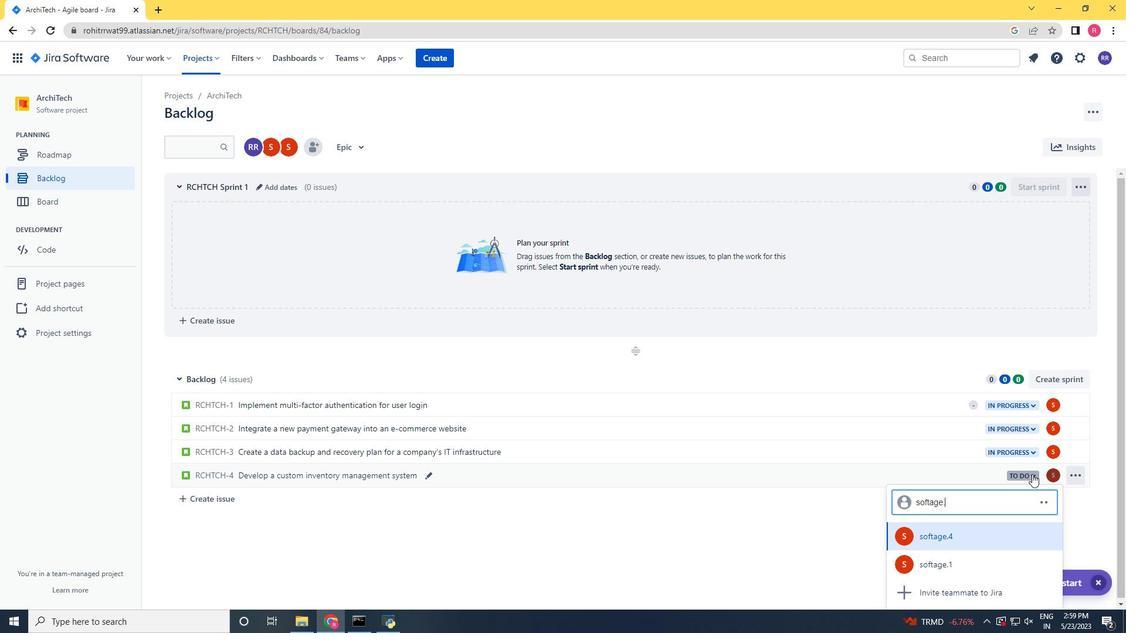 
Action: Mouse moved to (962, 538)
Screenshot: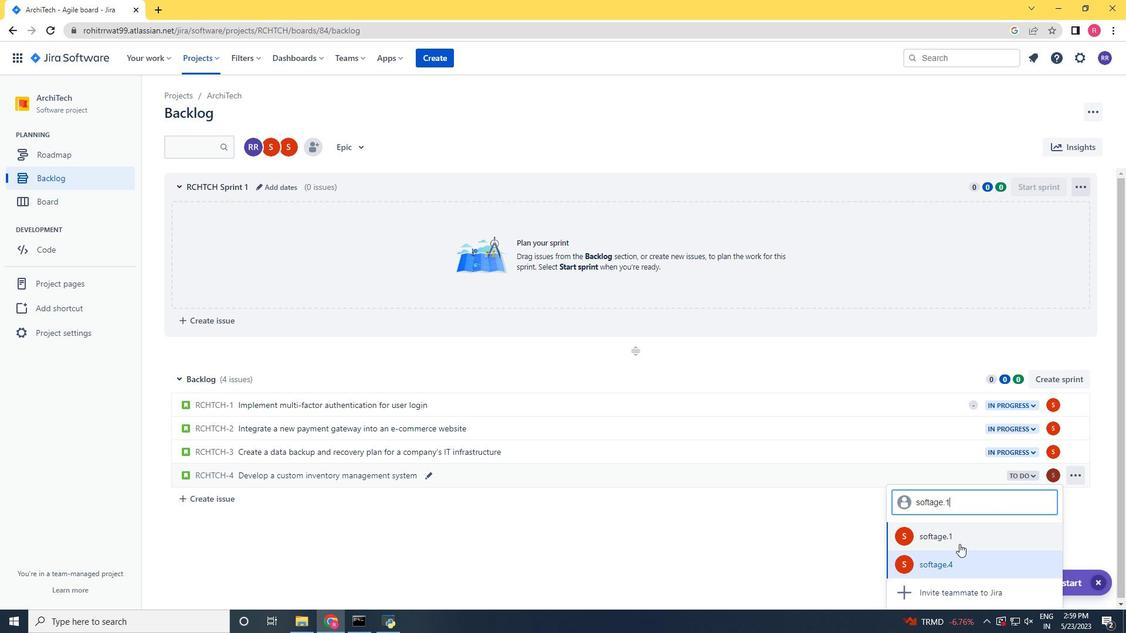 
Action: Mouse pressed left at (962, 538)
Screenshot: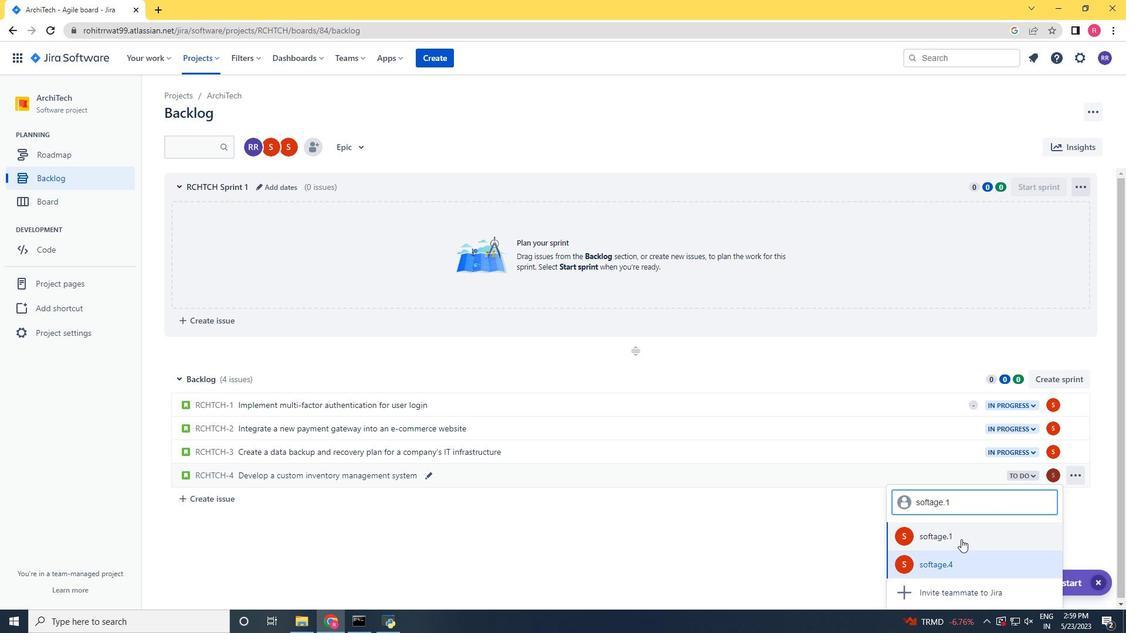 
Action: Mouse moved to (1024, 468)
Screenshot: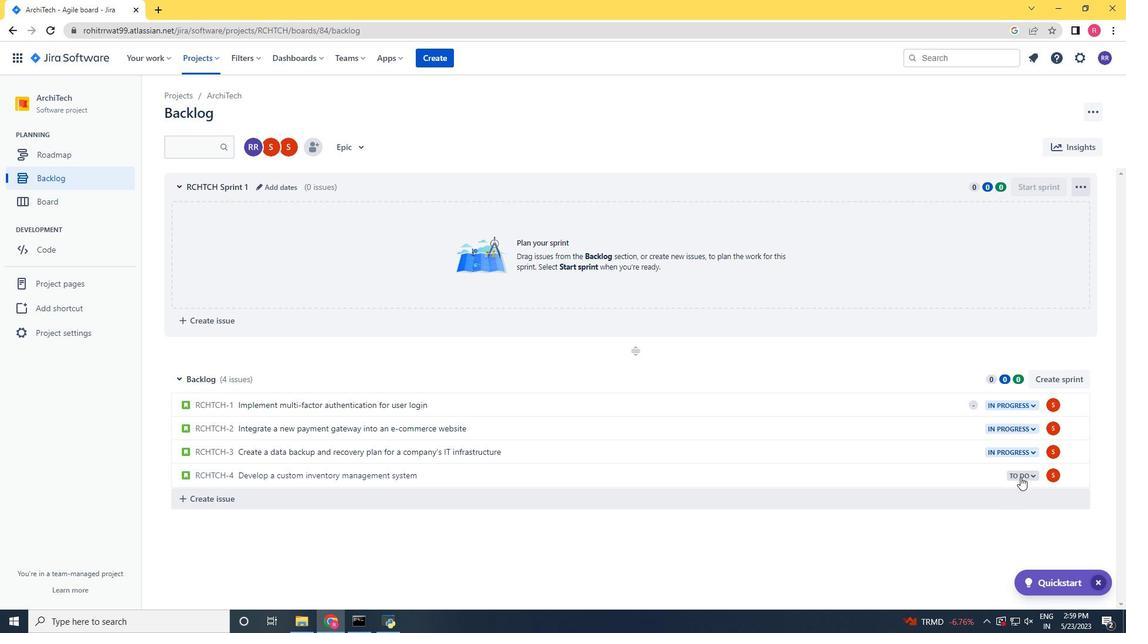 
Action: Mouse pressed left at (1024, 468)
Screenshot: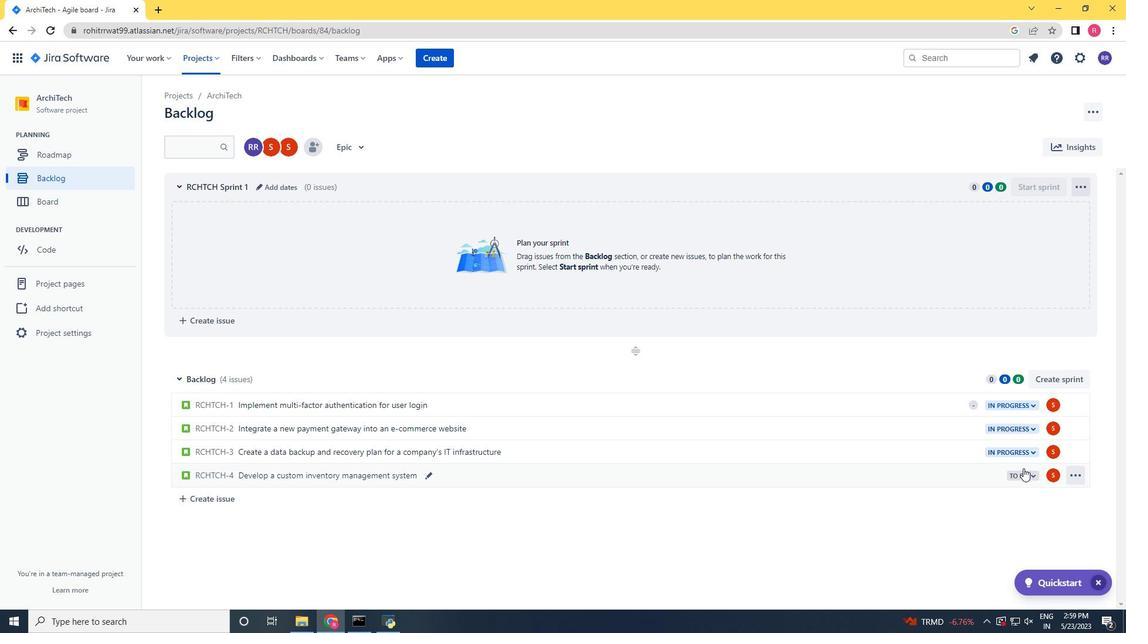 
Action: Mouse moved to (749, 477)
Screenshot: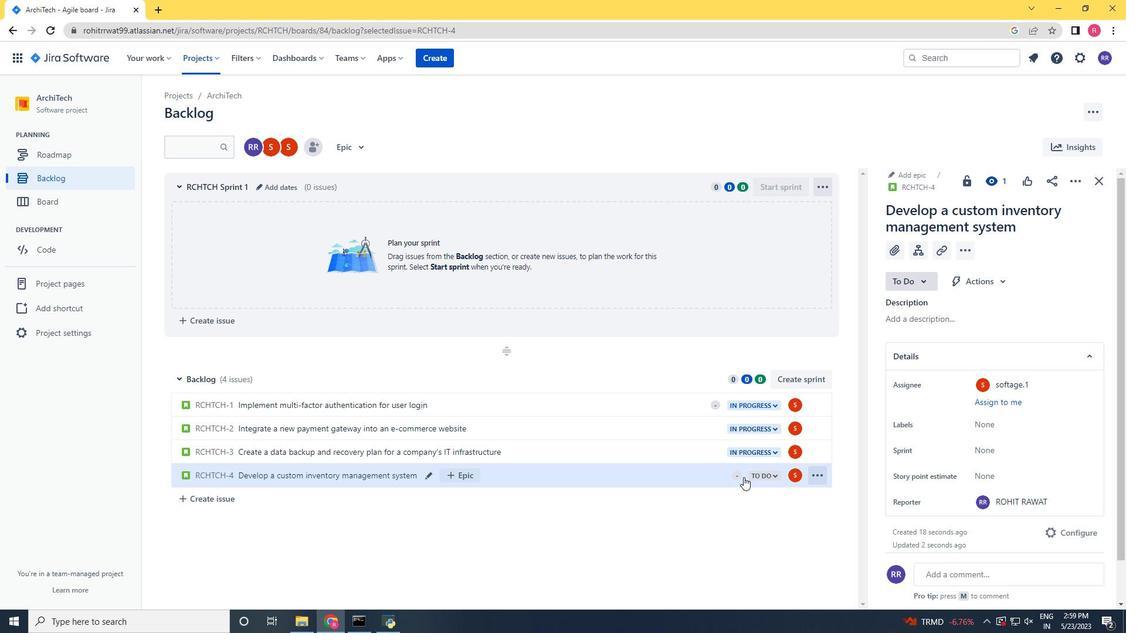 
Action: Mouse pressed left at (749, 477)
Screenshot: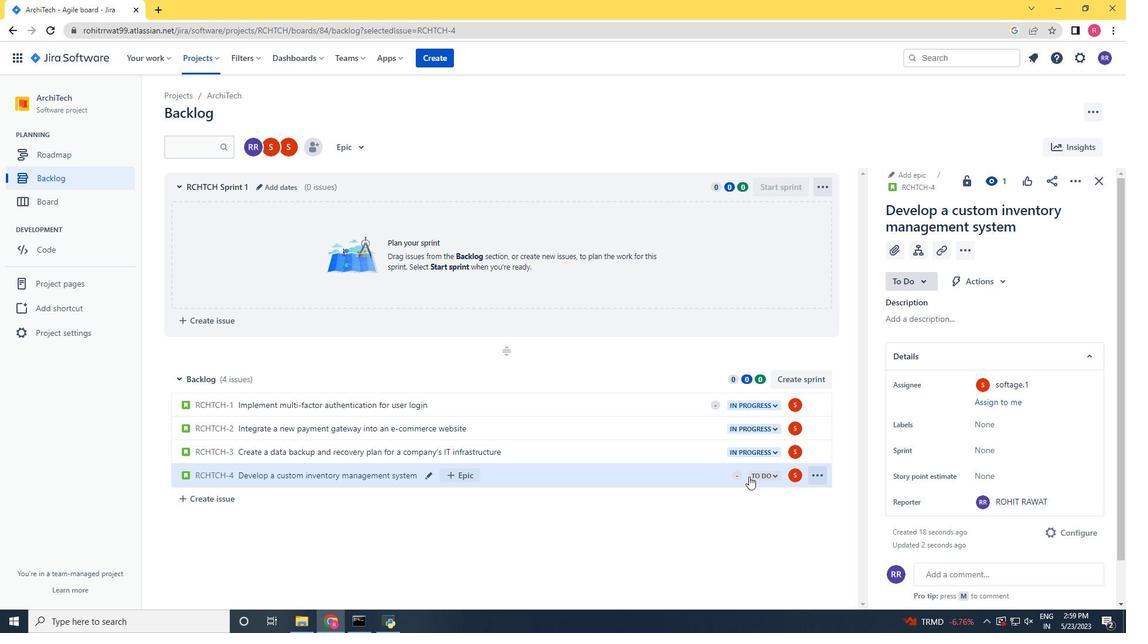 
Action: Mouse moved to (757, 493)
Screenshot: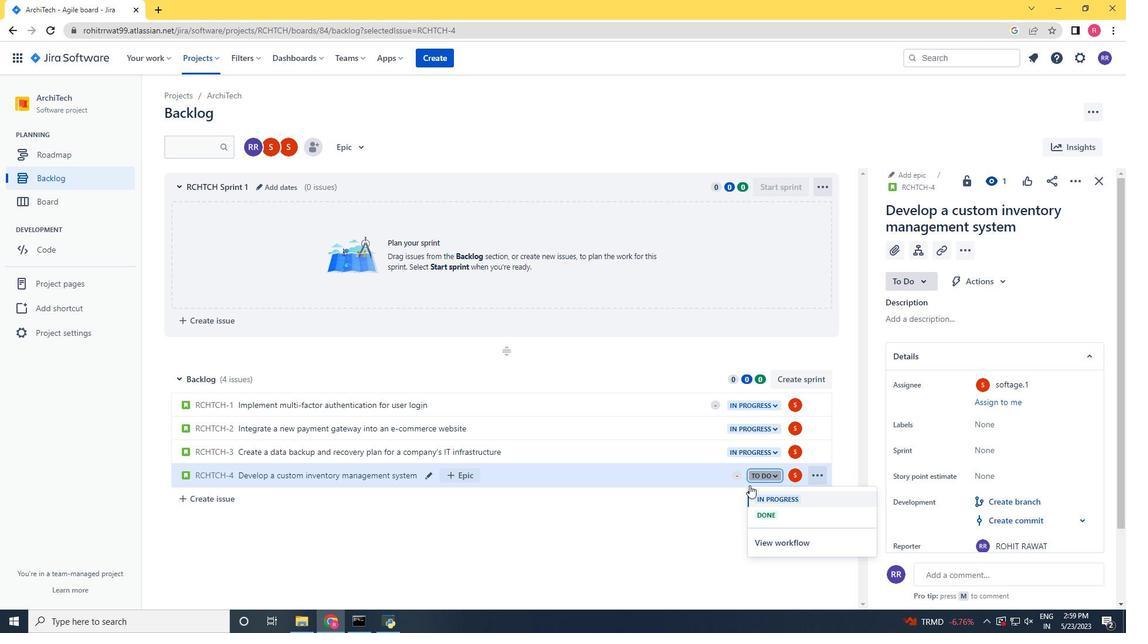 
Action: Mouse pressed left at (757, 493)
Screenshot: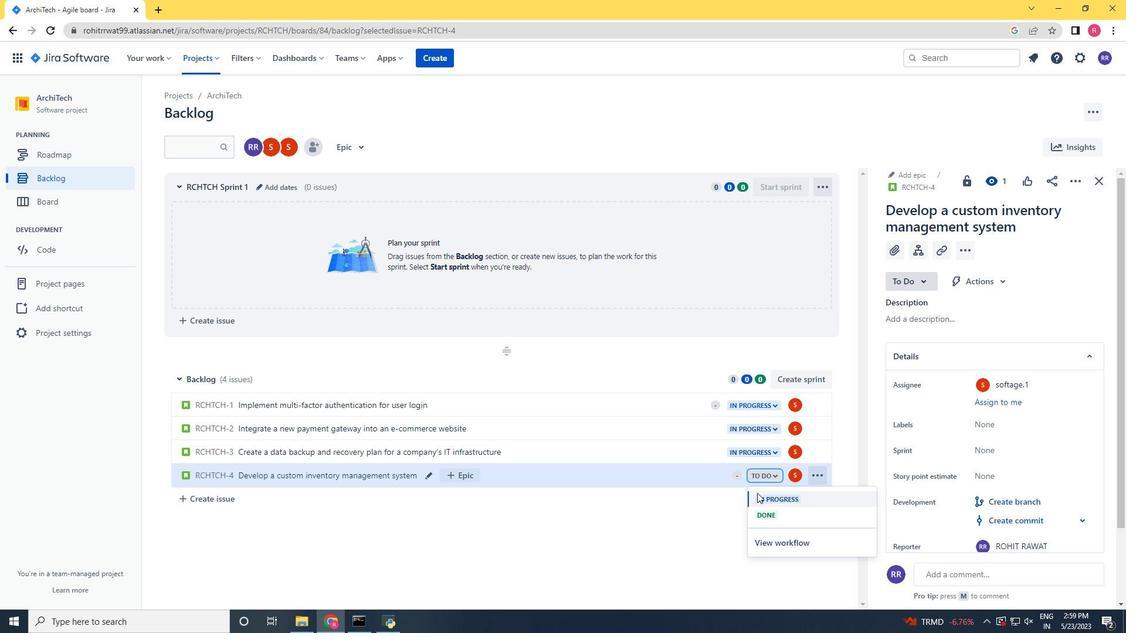 
Action: Mouse moved to (1098, 187)
Screenshot: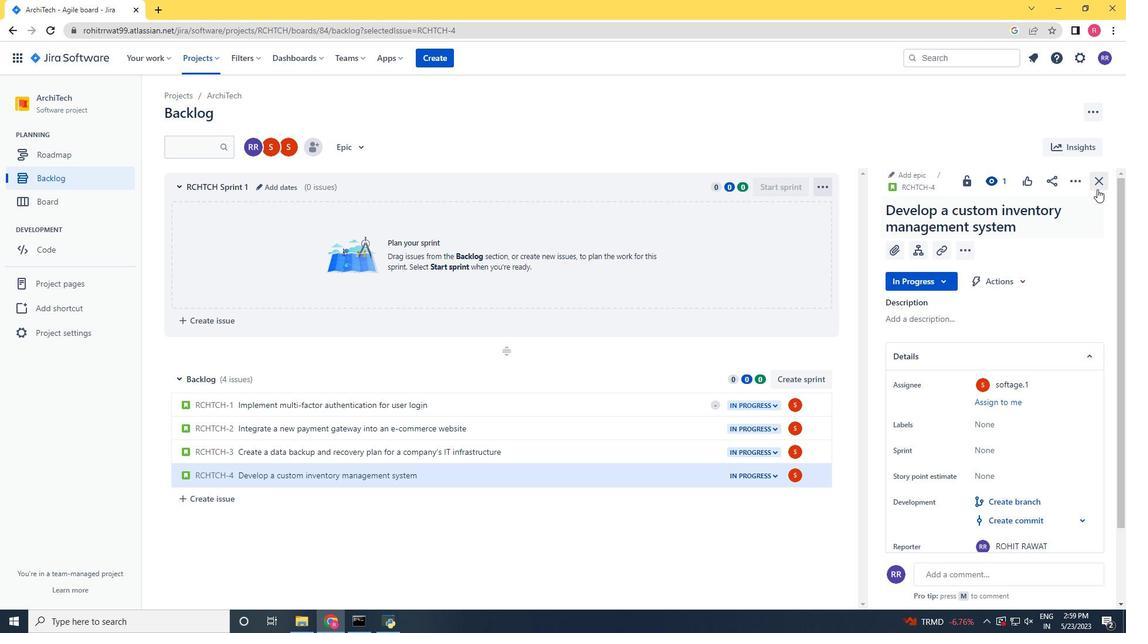 
Action: Mouse pressed left at (1098, 187)
Screenshot: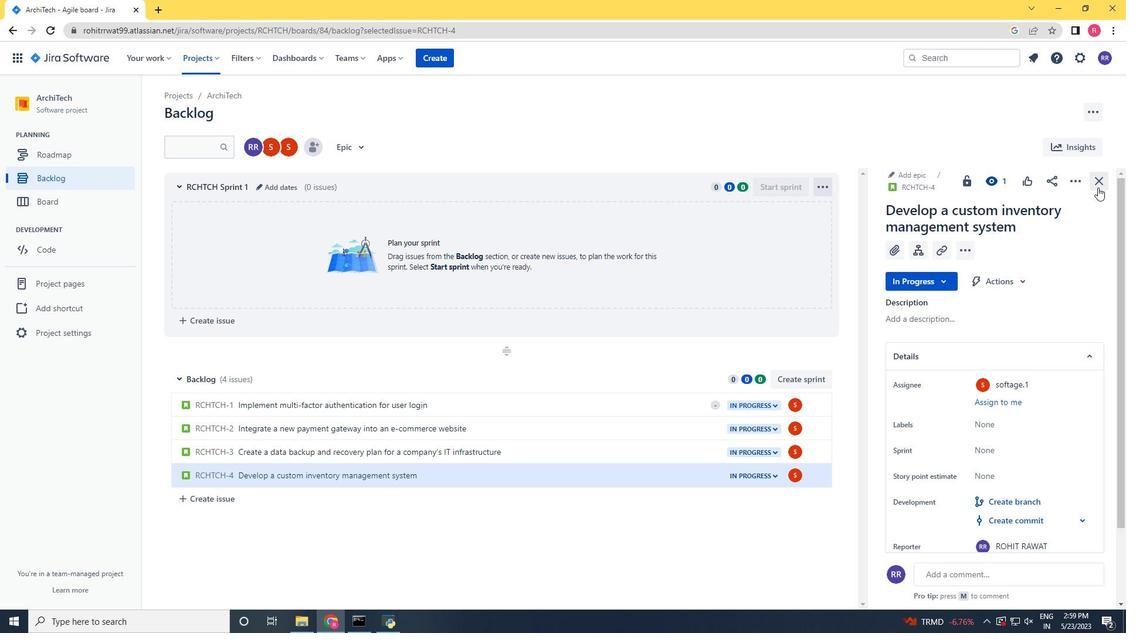 
Action: Mouse moved to (734, 365)
Screenshot: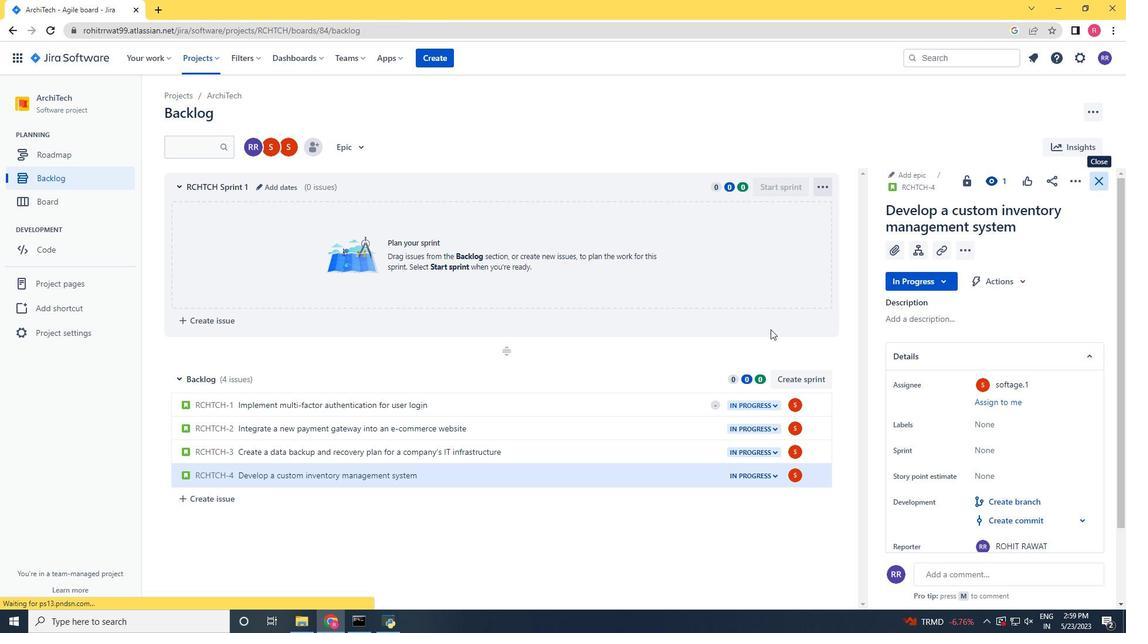 
